 Task: Define custom fields for project-specific information.
Action: Mouse moved to (103, 182)
Screenshot: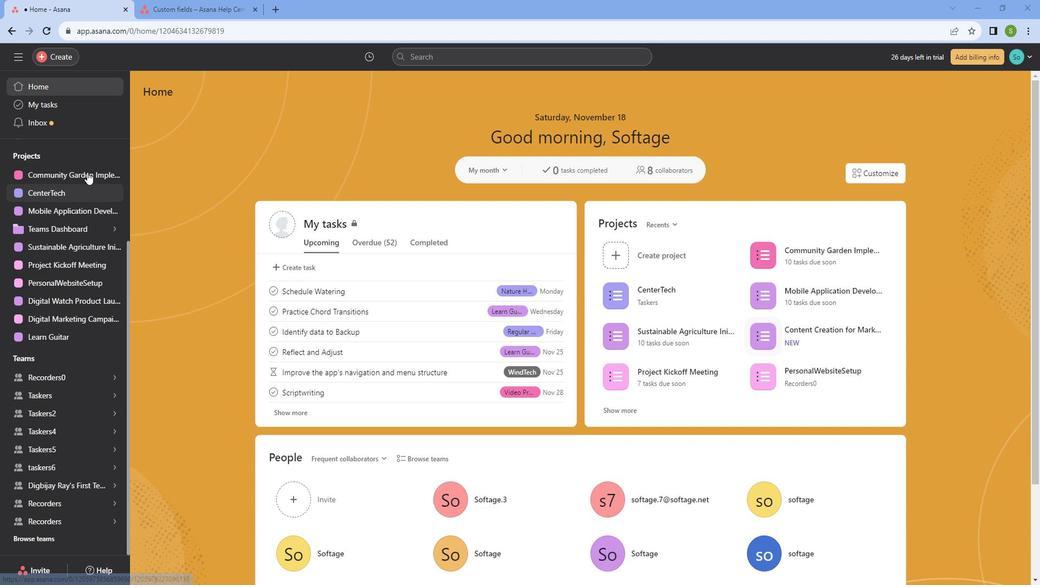 
Action: Mouse pressed left at (103, 182)
Screenshot: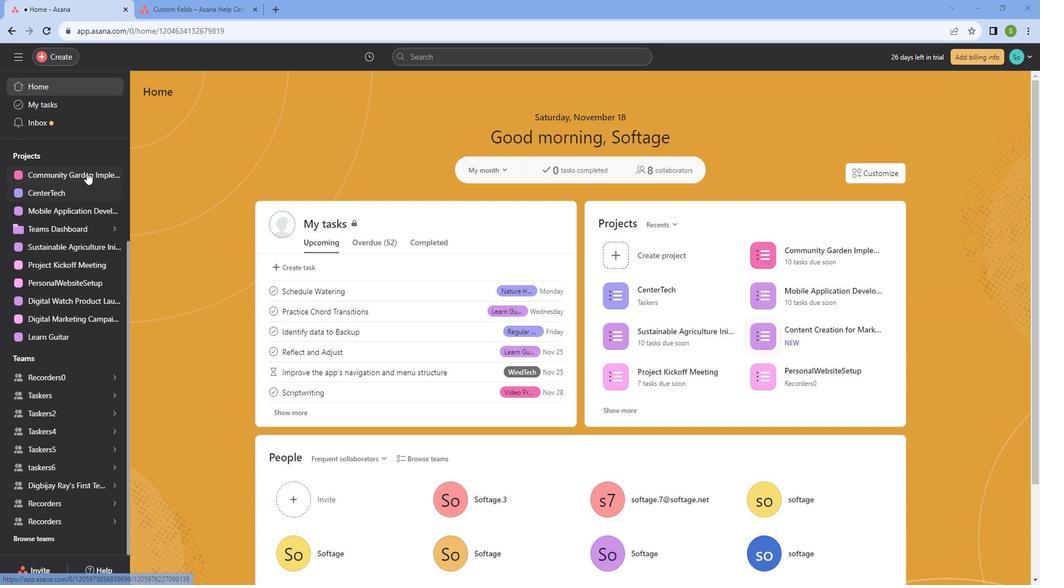 
Action: Mouse moved to (648, 174)
Screenshot: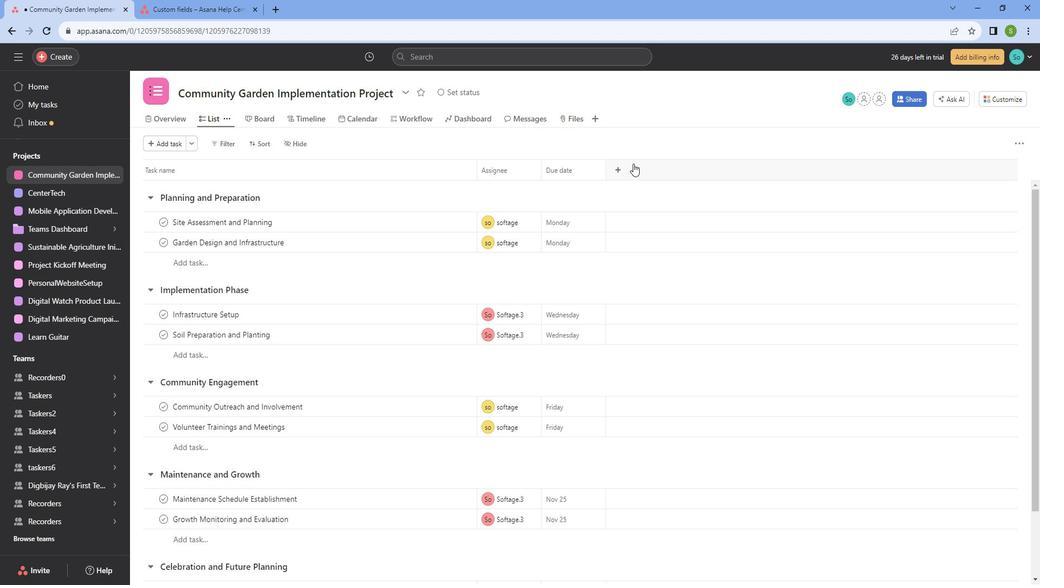 
Action: Mouse pressed left at (648, 174)
Screenshot: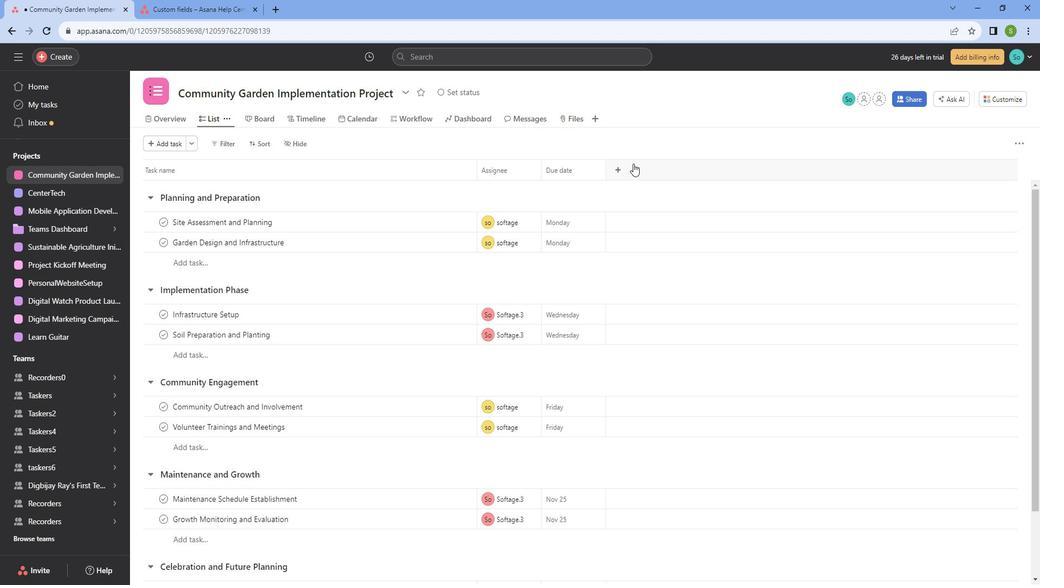 
Action: Mouse moved to (654, 224)
Screenshot: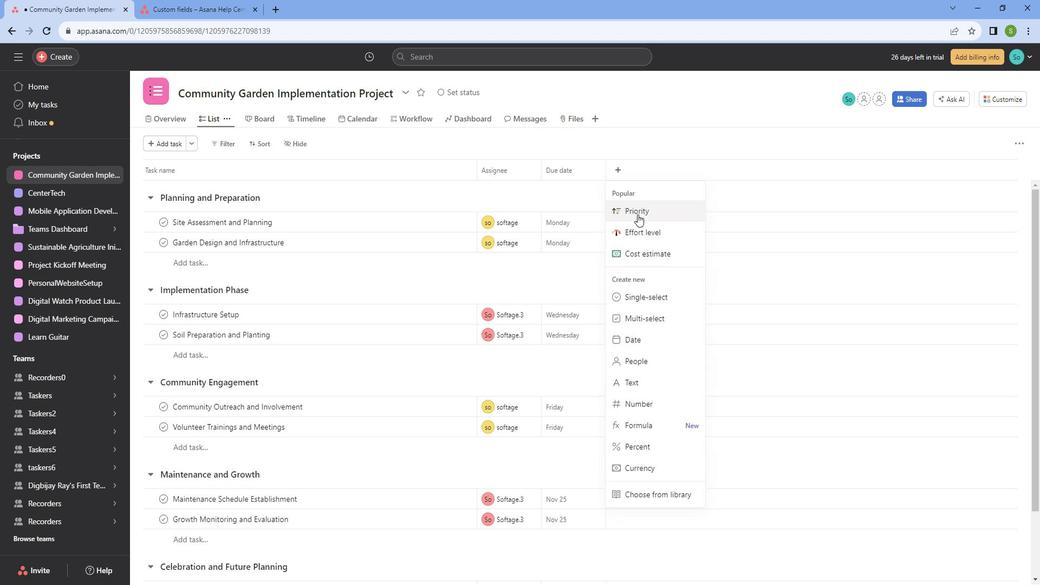 
Action: Mouse pressed left at (654, 224)
Screenshot: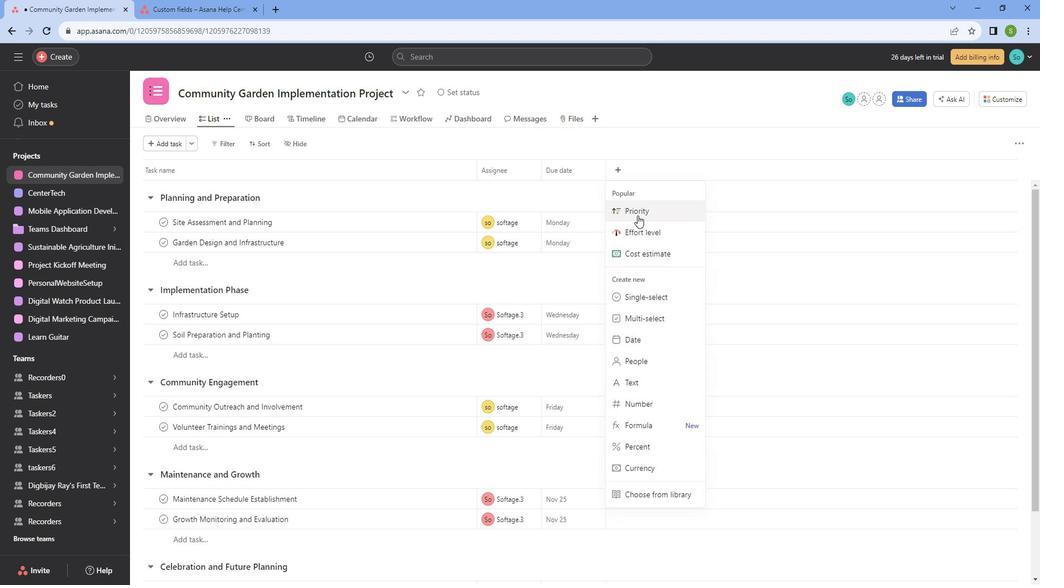 
Action: Mouse moved to (650, 450)
Screenshot: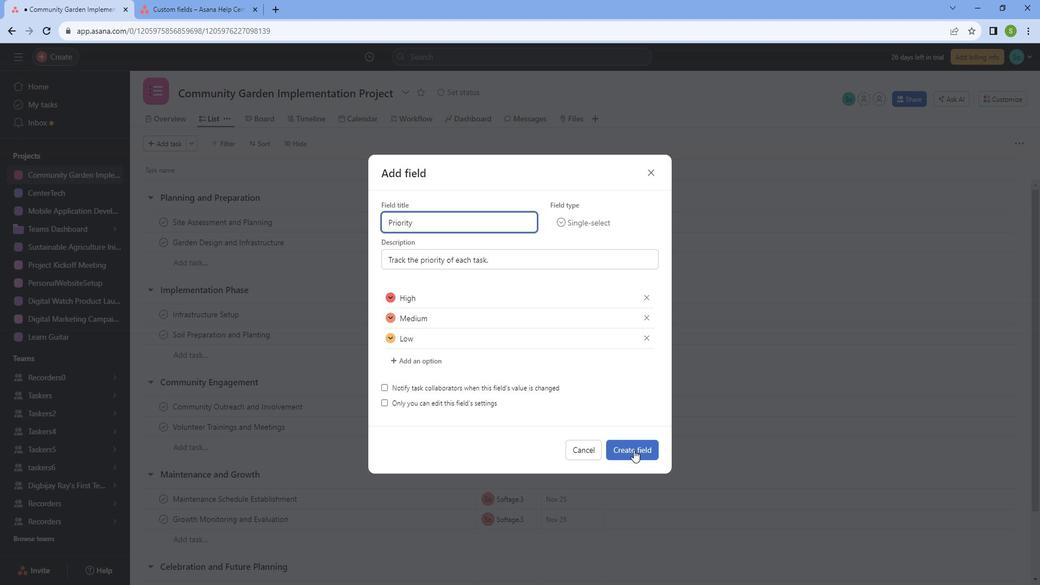 
Action: Mouse pressed left at (650, 450)
Screenshot: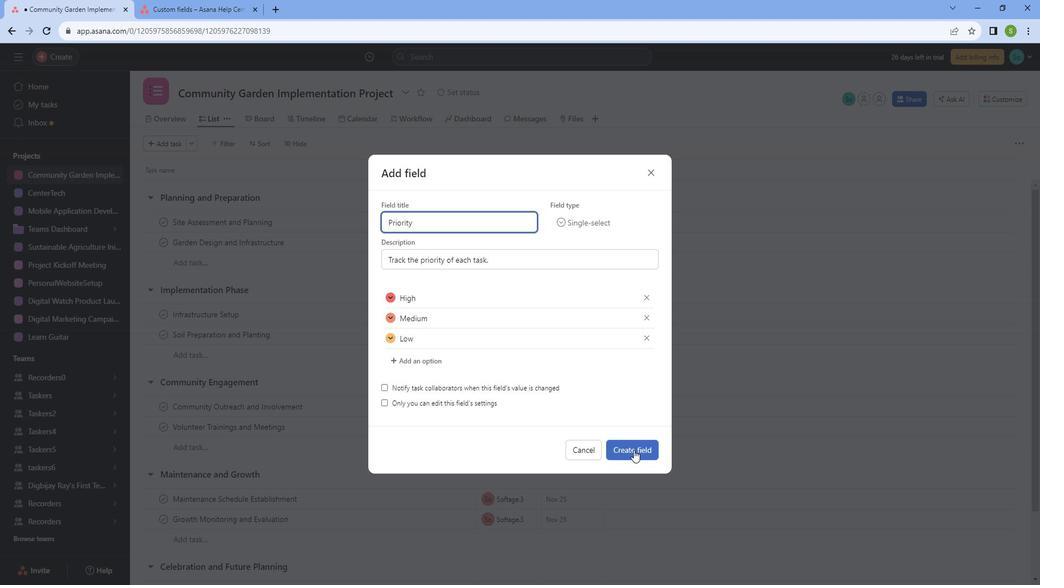 
Action: Mouse moved to (652, 228)
Screenshot: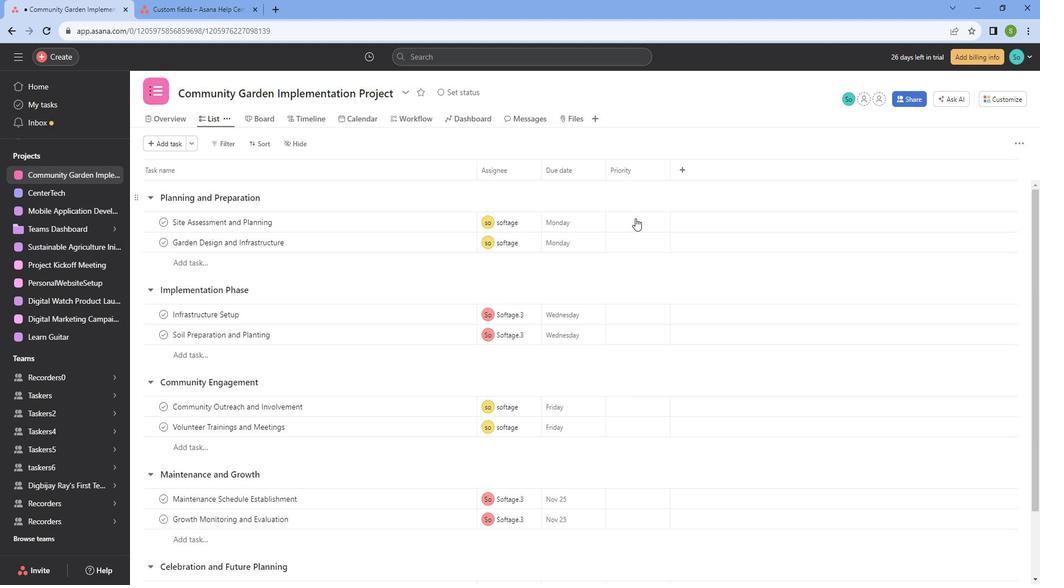 
Action: Mouse pressed left at (652, 228)
Screenshot: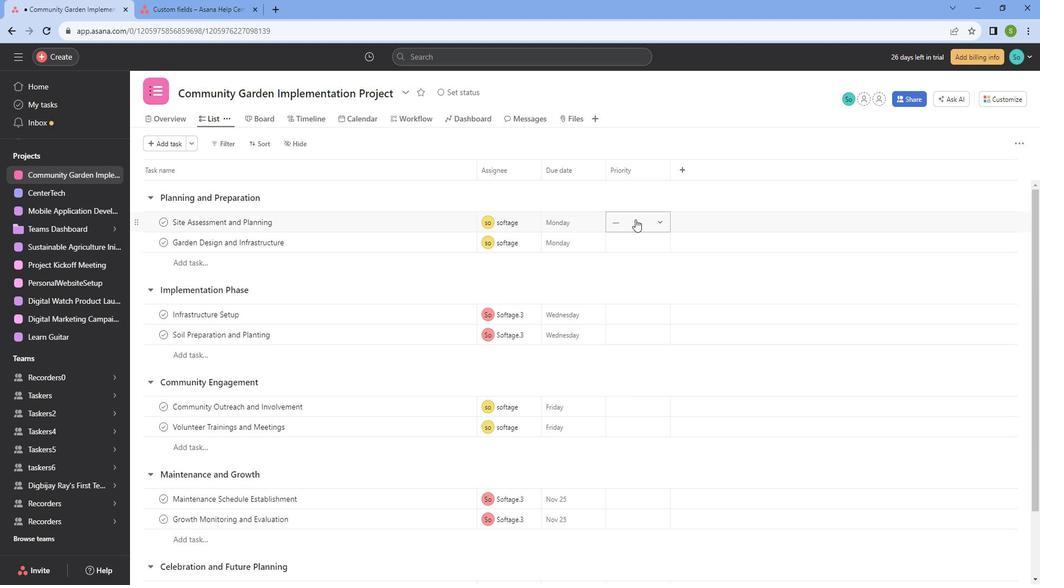 
Action: Mouse moved to (657, 288)
Screenshot: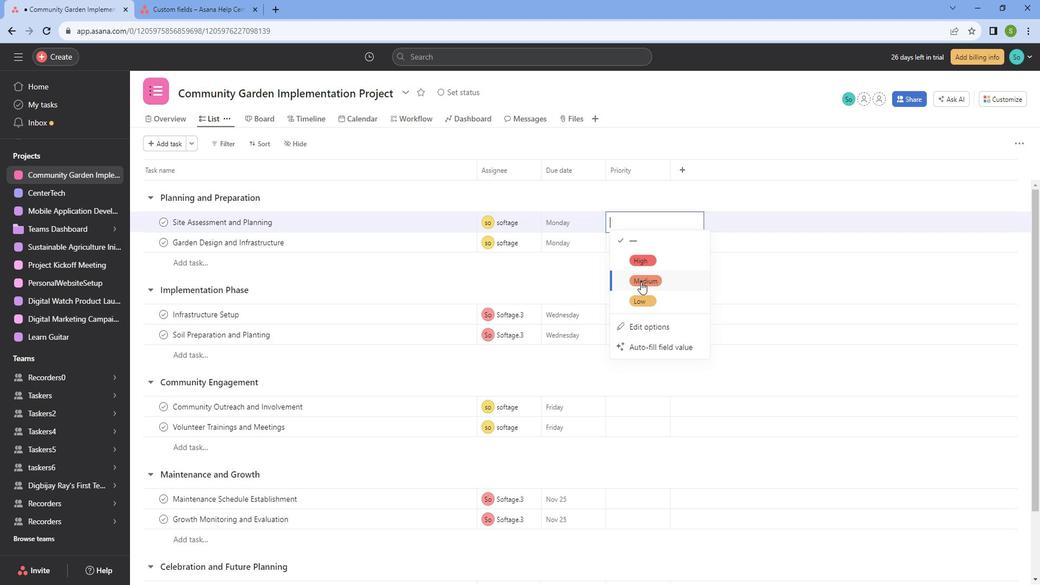
Action: Mouse pressed left at (657, 288)
Screenshot: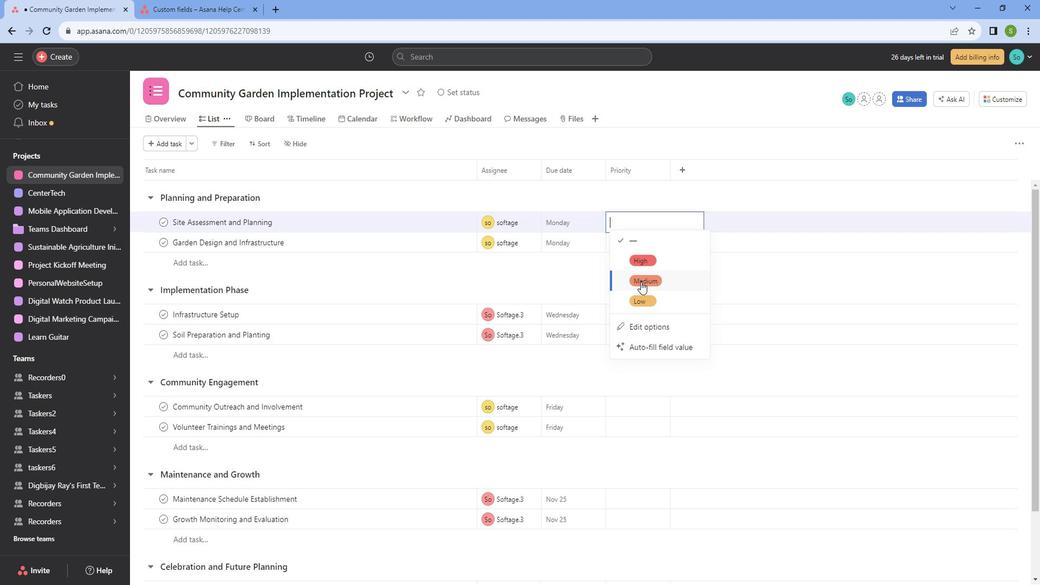 
Action: Mouse moved to (664, 250)
Screenshot: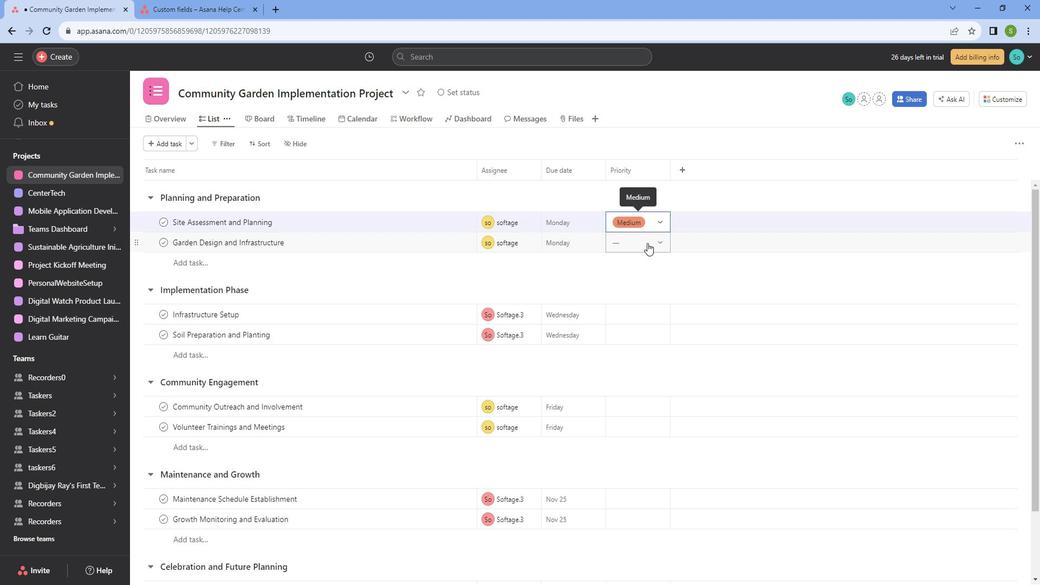 
Action: Mouse pressed left at (664, 250)
Screenshot: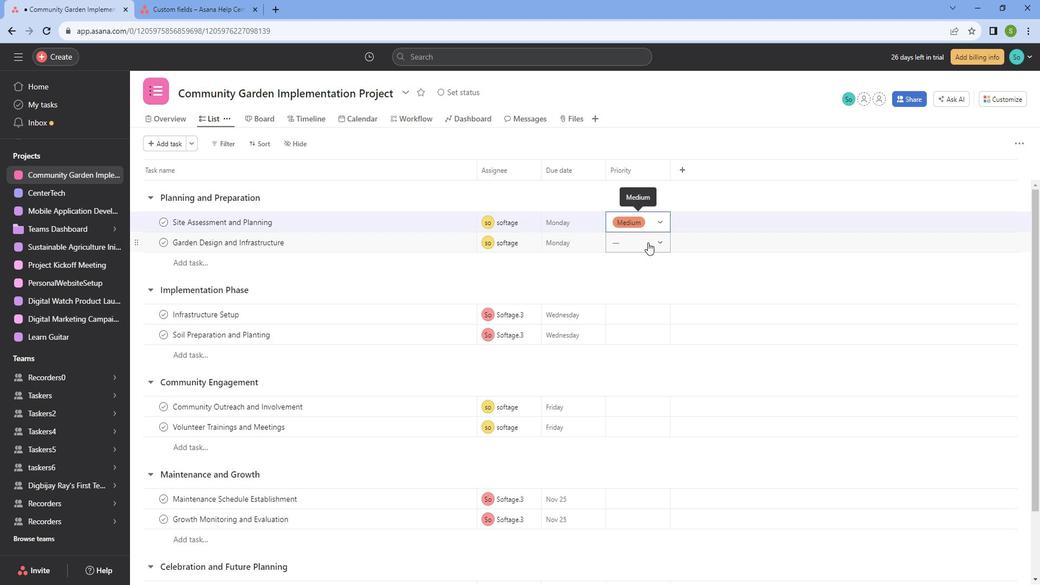 
Action: Mouse moved to (657, 305)
Screenshot: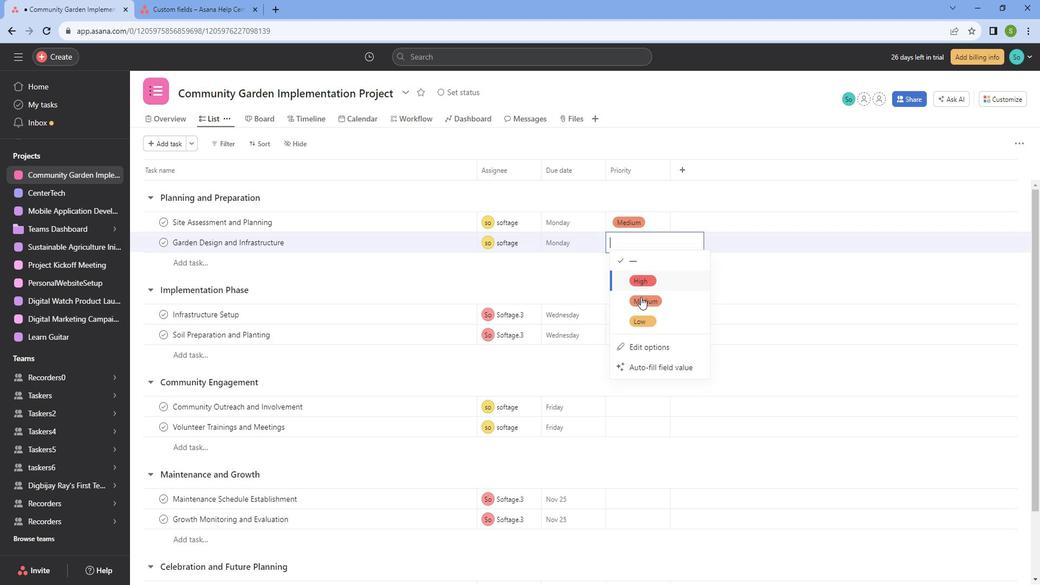 
Action: Mouse pressed left at (657, 305)
Screenshot: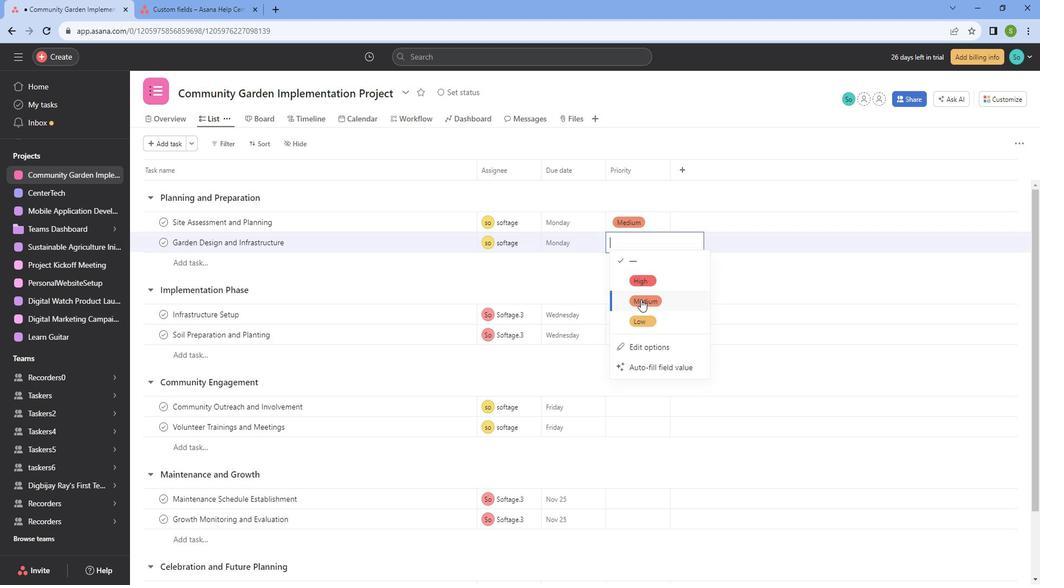 
Action: Mouse moved to (655, 320)
Screenshot: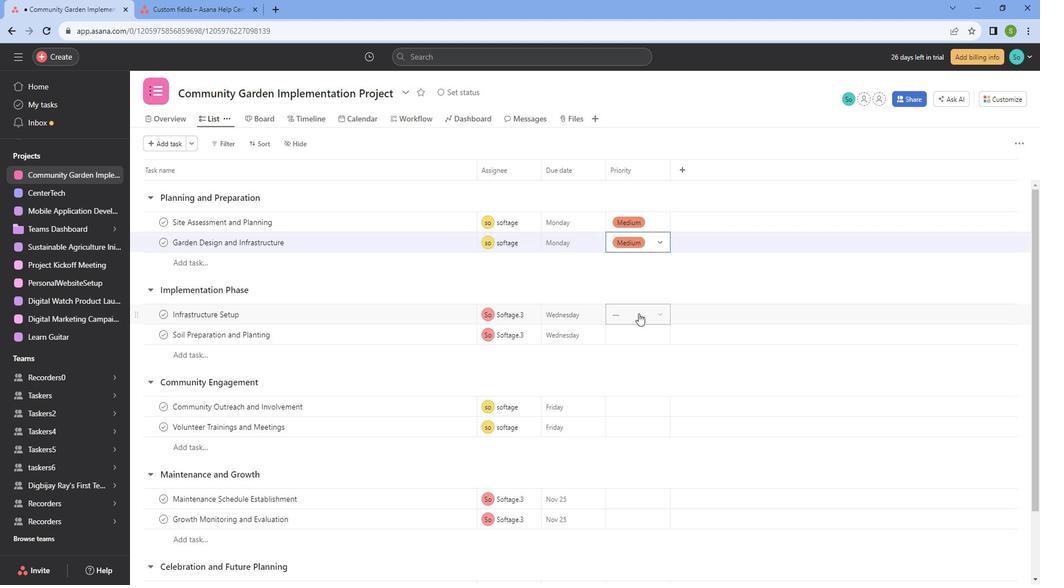 
Action: Mouse pressed left at (655, 320)
Screenshot: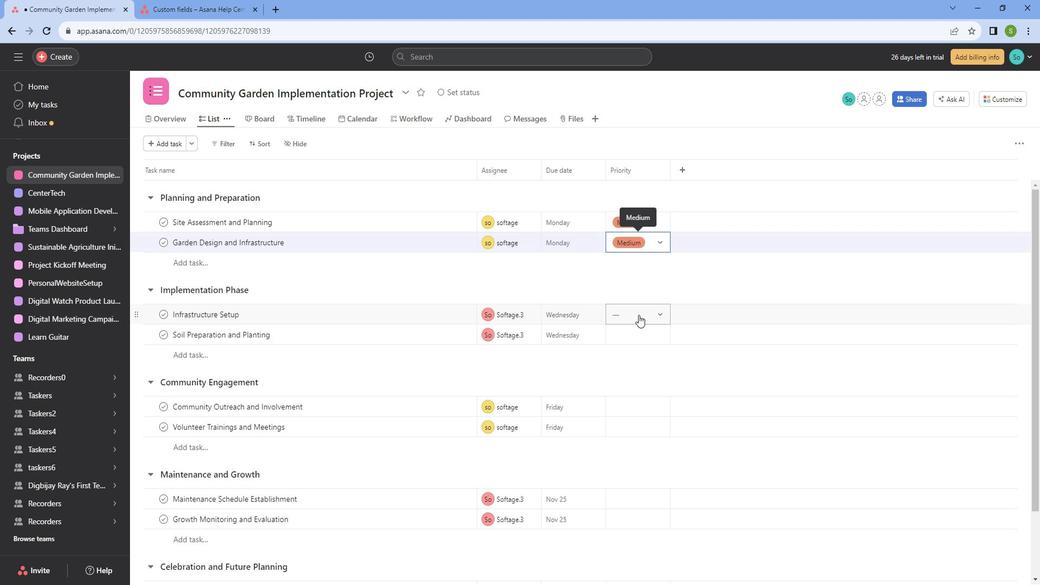 
Action: Mouse moved to (653, 375)
Screenshot: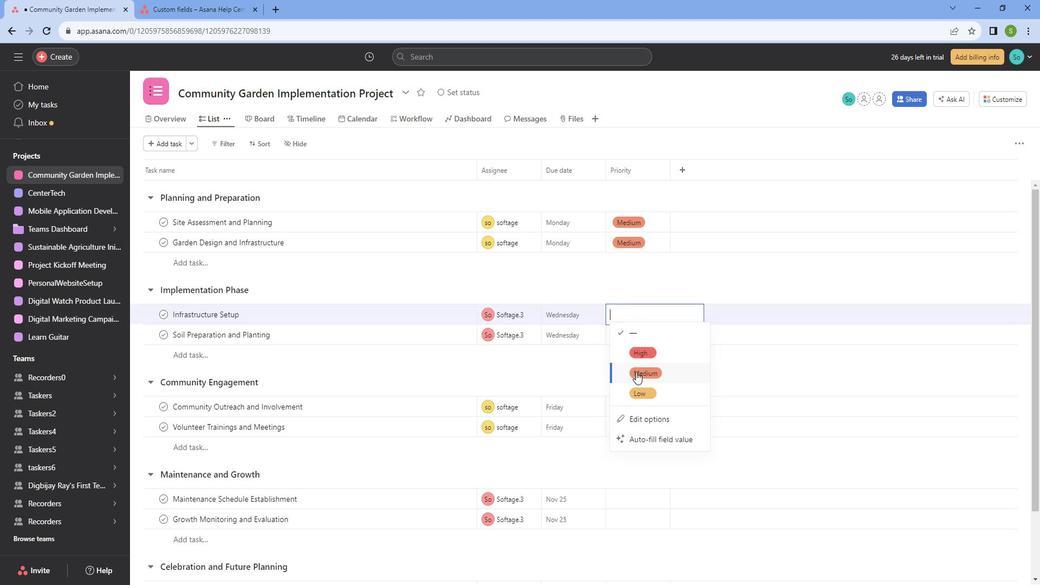 
Action: Mouse pressed left at (653, 375)
Screenshot: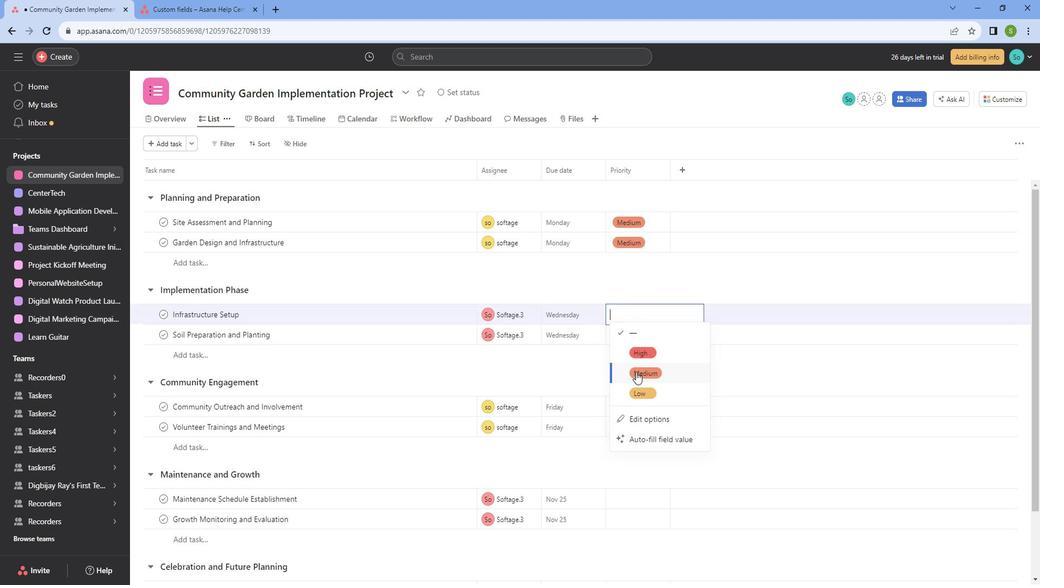 
Action: Mouse moved to (655, 341)
Screenshot: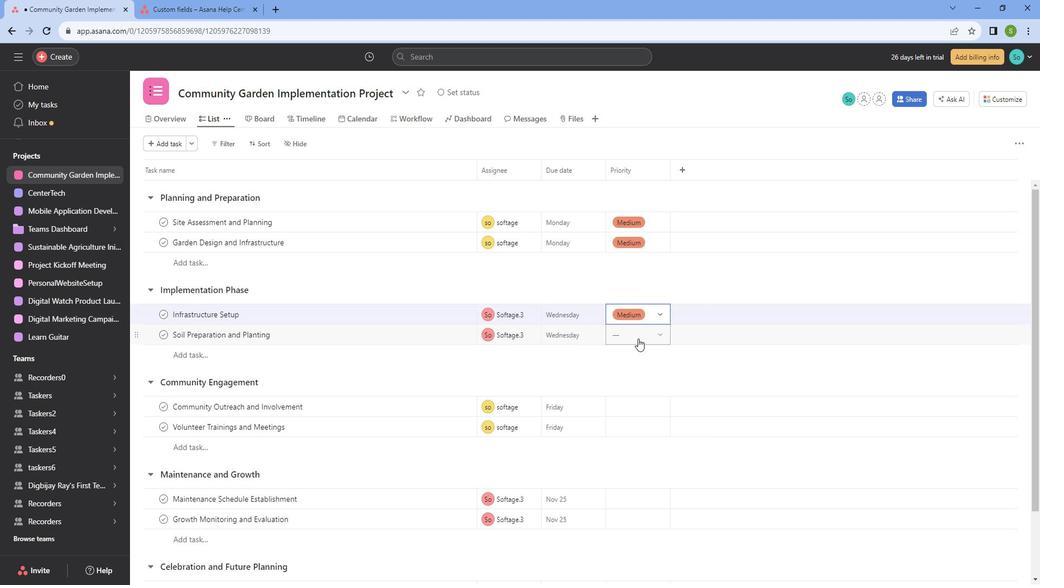 
Action: Mouse pressed left at (655, 341)
Screenshot: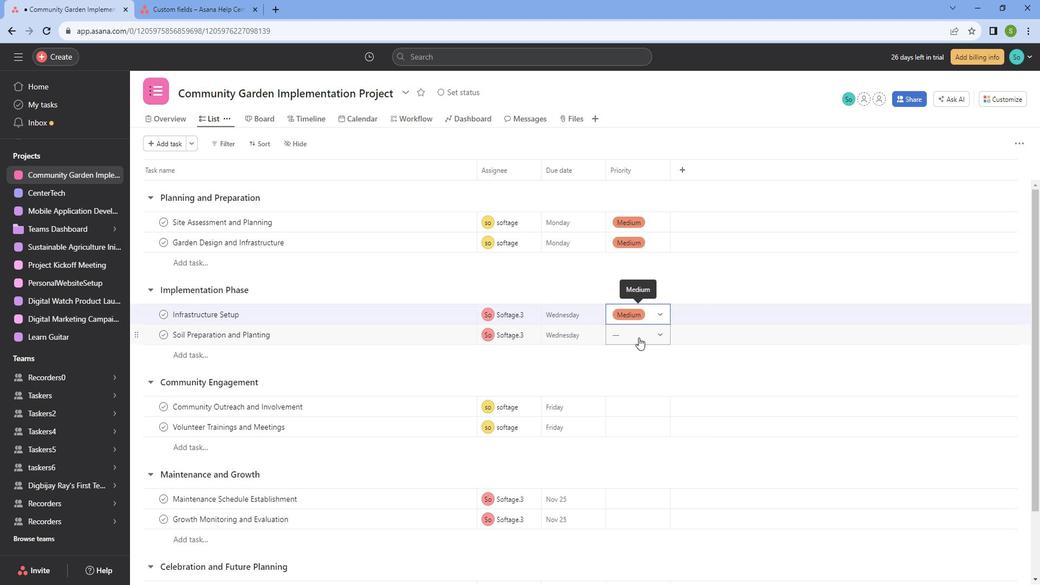 
Action: Mouse moved to (659, 390)
Screenshot: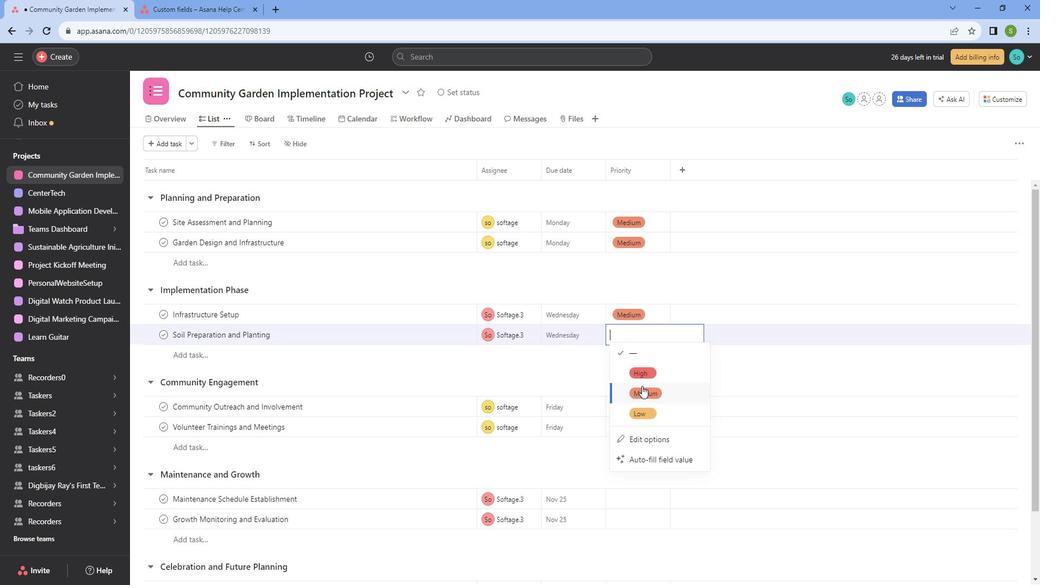 
Action: Mouse pressed left at (659, 390)
Screenshot: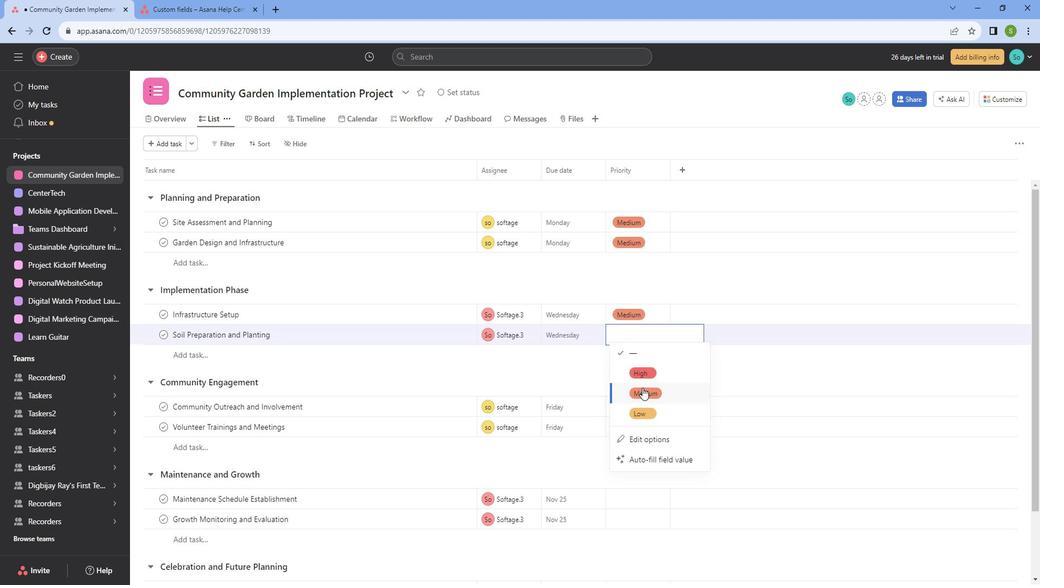 
Action: Mouse moved to (659, 387)
Screenshot: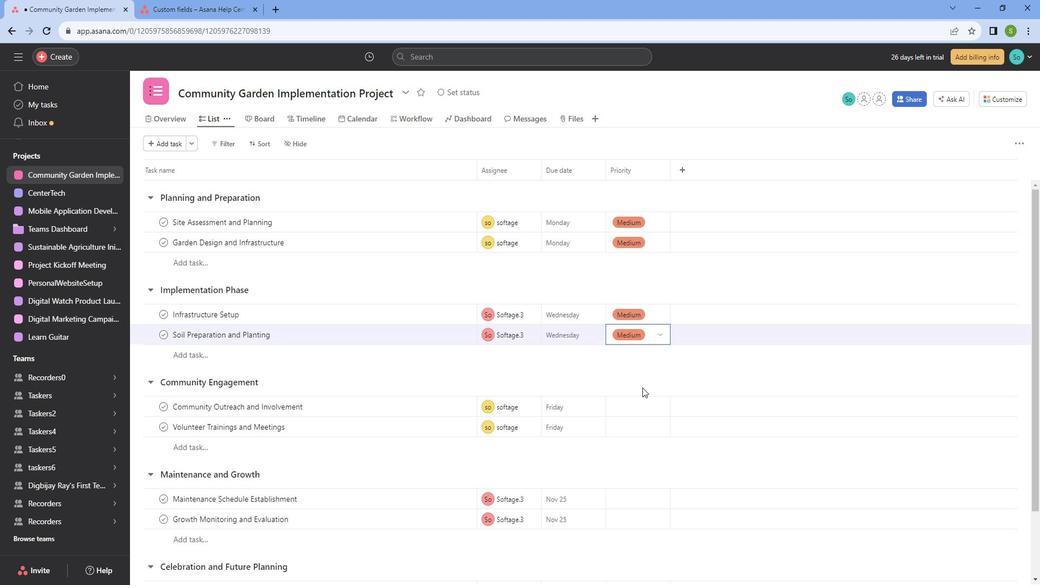 
Action: Mouse scrolled (659, 386) with delta (0, 0)
Screenshot: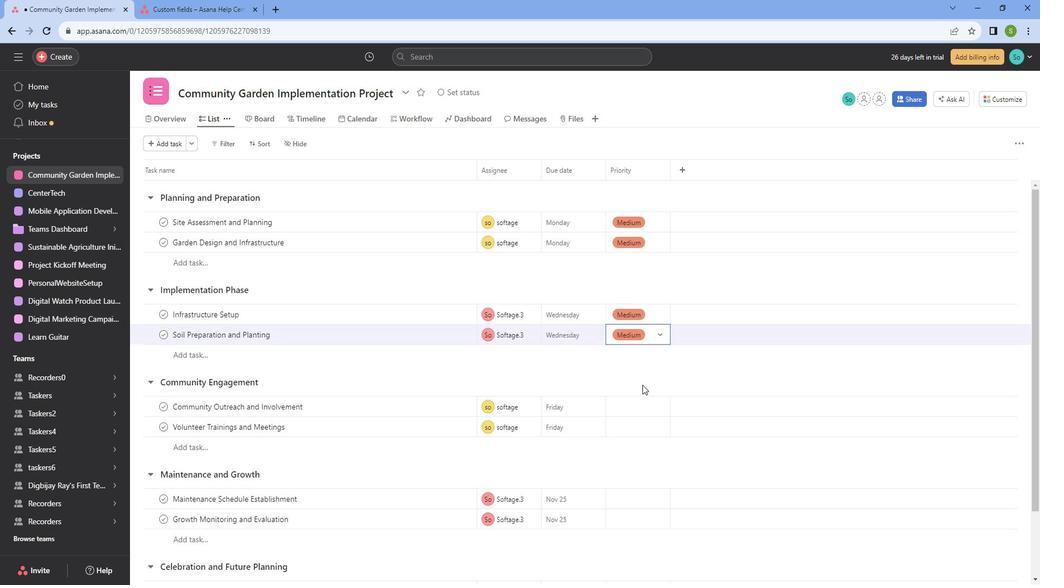
Action: Mouse scrolled (659, 386) with delta (0, 0)
Screenshot: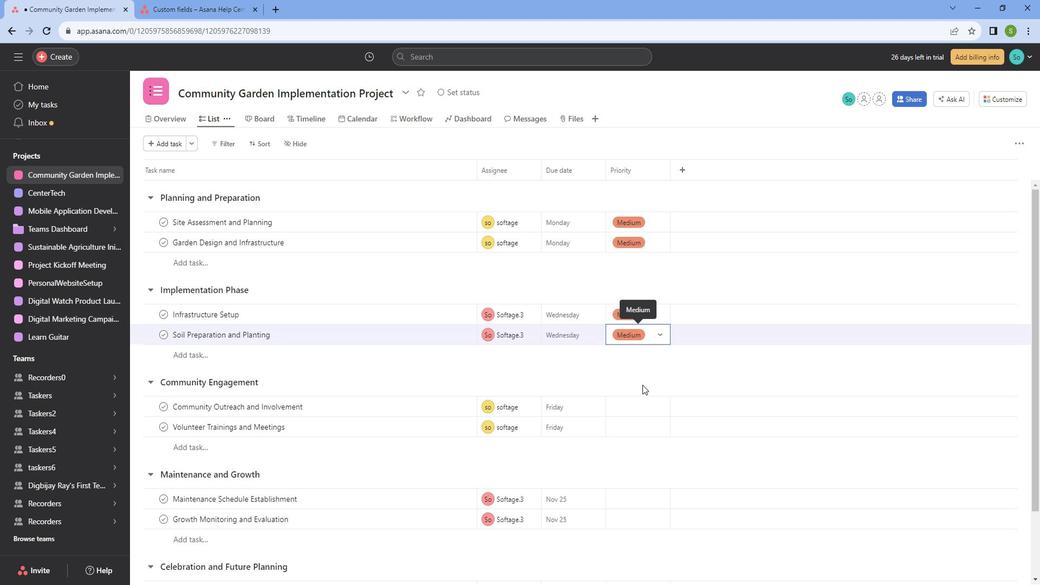 
Action: Mouse scrolled (659, 386) with delta (0, 0)
Screenshot: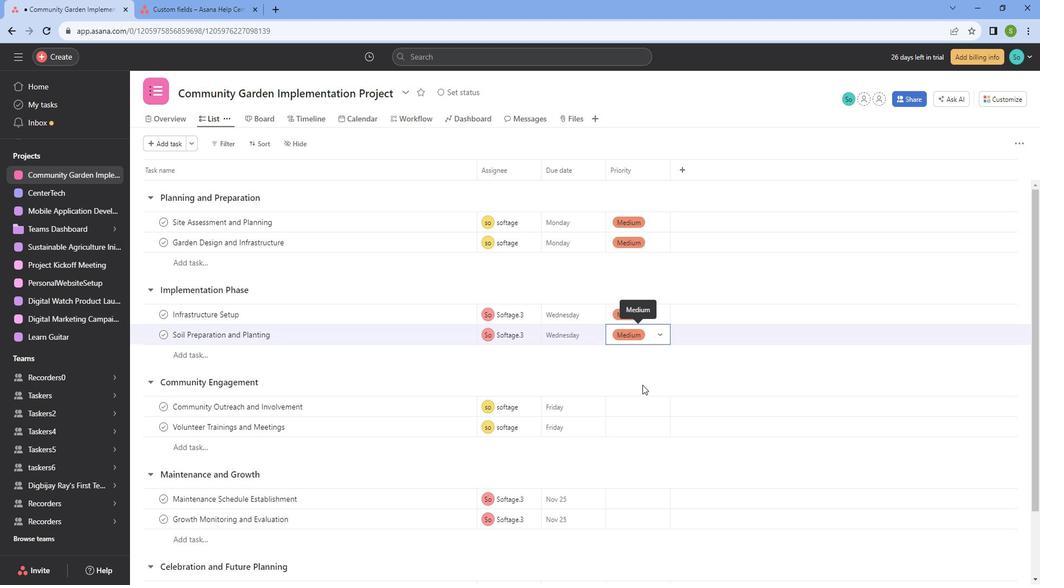 
Action: Mouse scrolled (659, 386) with delta (0, 0)
Screenshot: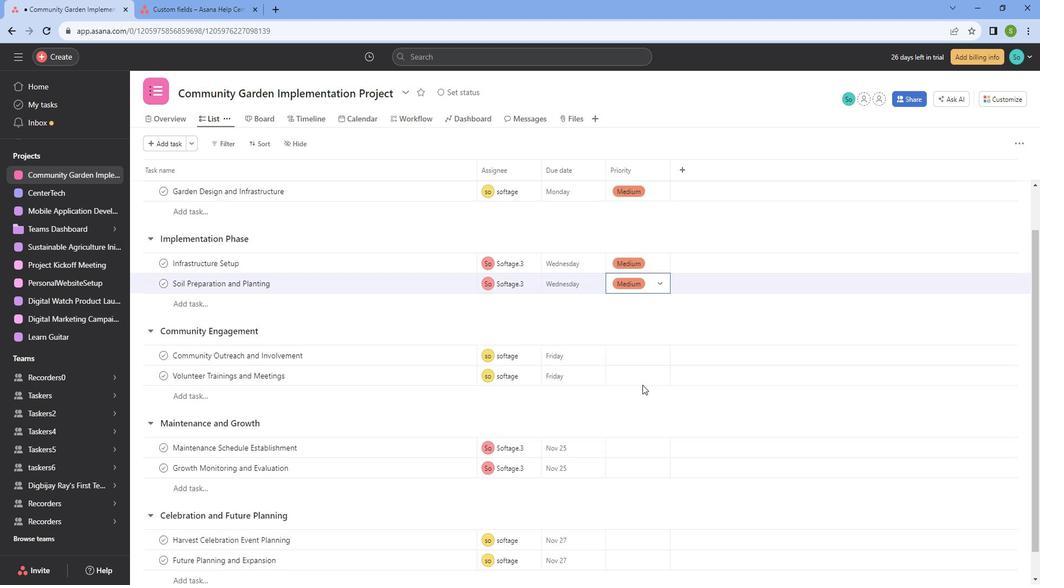 
Action: Mouse moved to (663, 330)
Screenshot: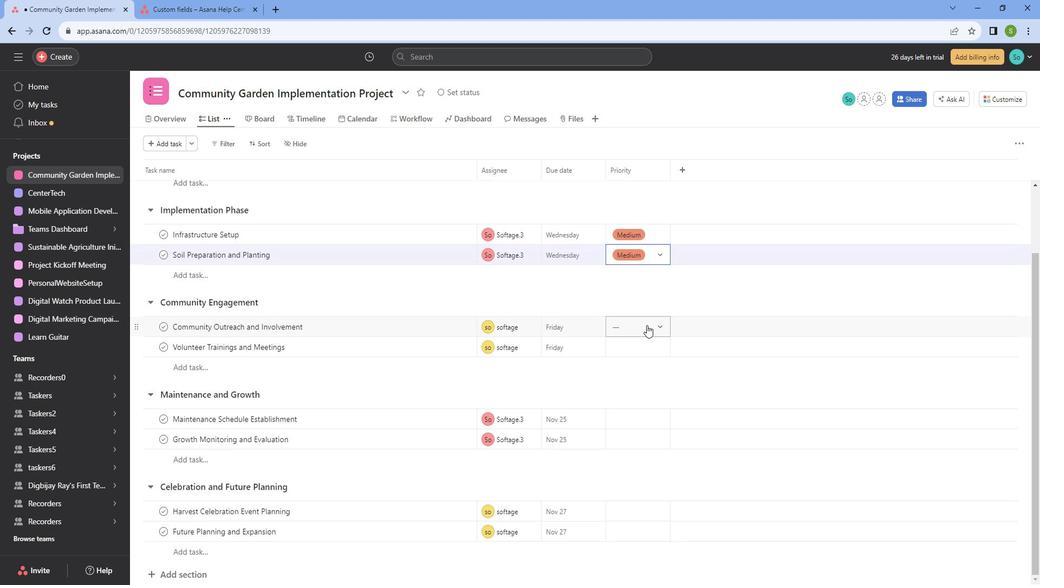 
Action: Mouse pressed left at (663, 330)
Screenshot: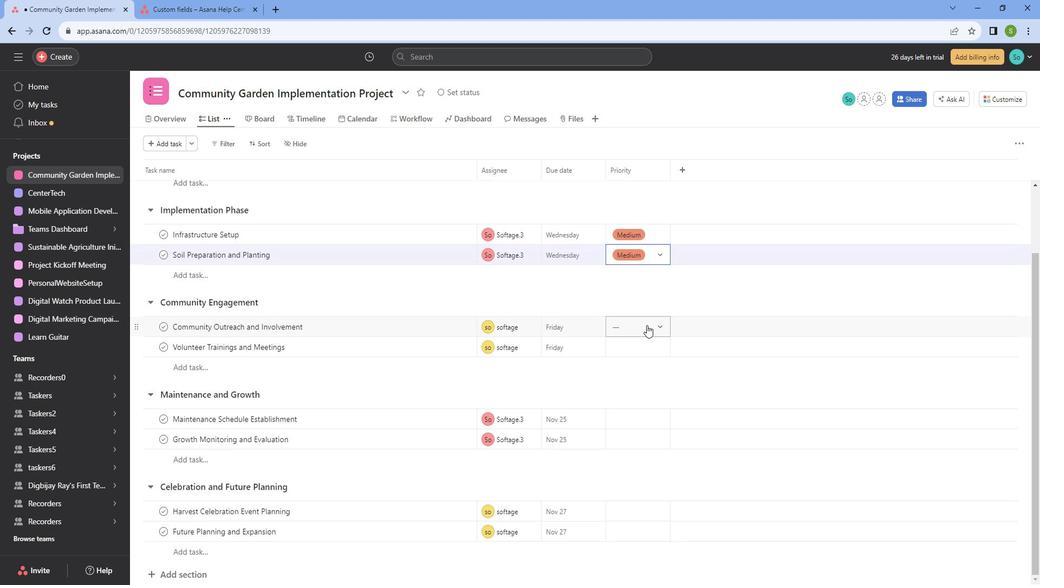 
Action: Mouse moved to (660, 384)
Screenshot: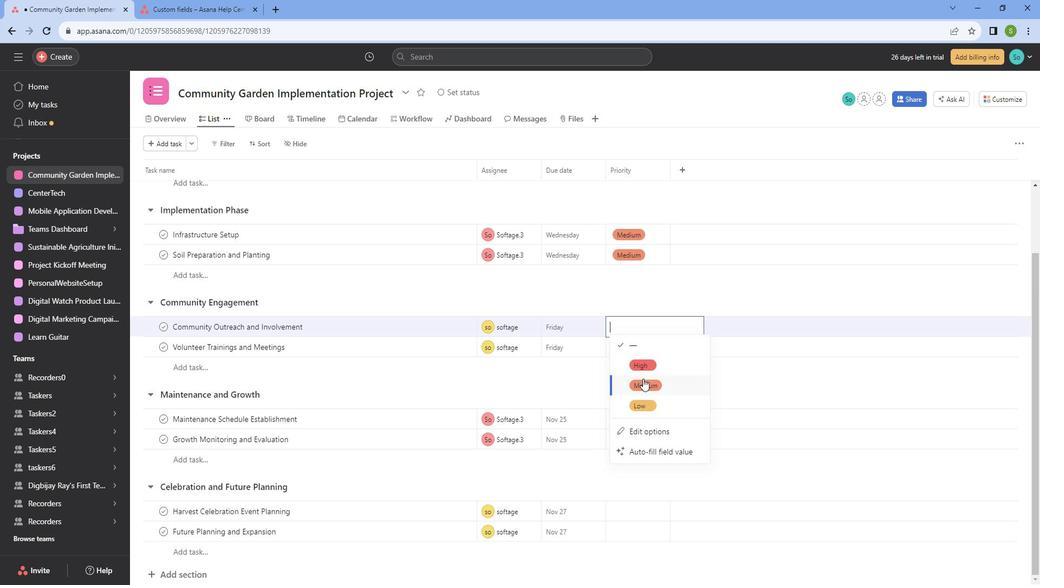 
Action: Mouse pressed left at (660, 384)
Screenshot: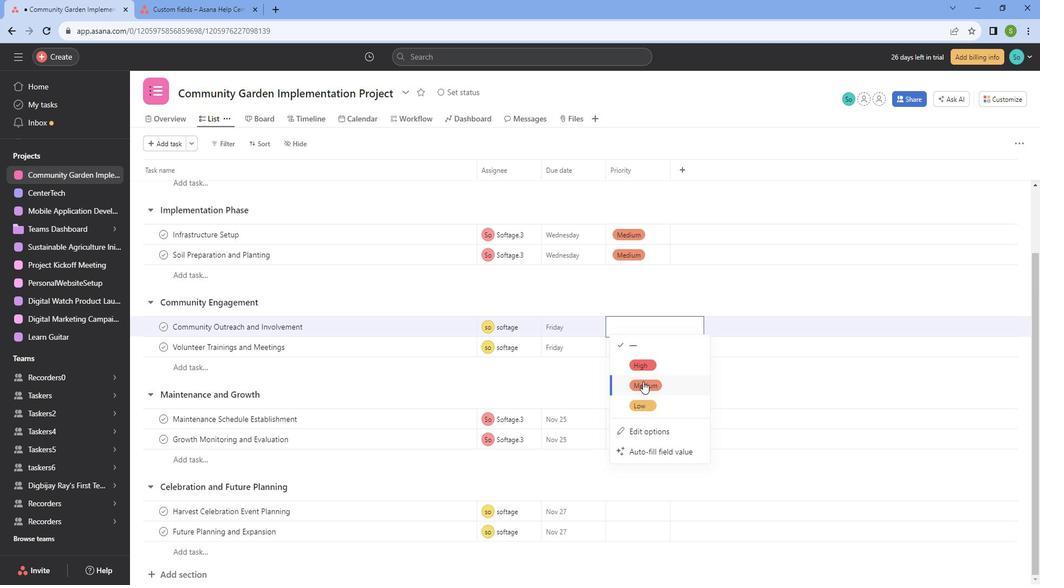 
Action: Mouse moved to (666, 352)
Screenshot: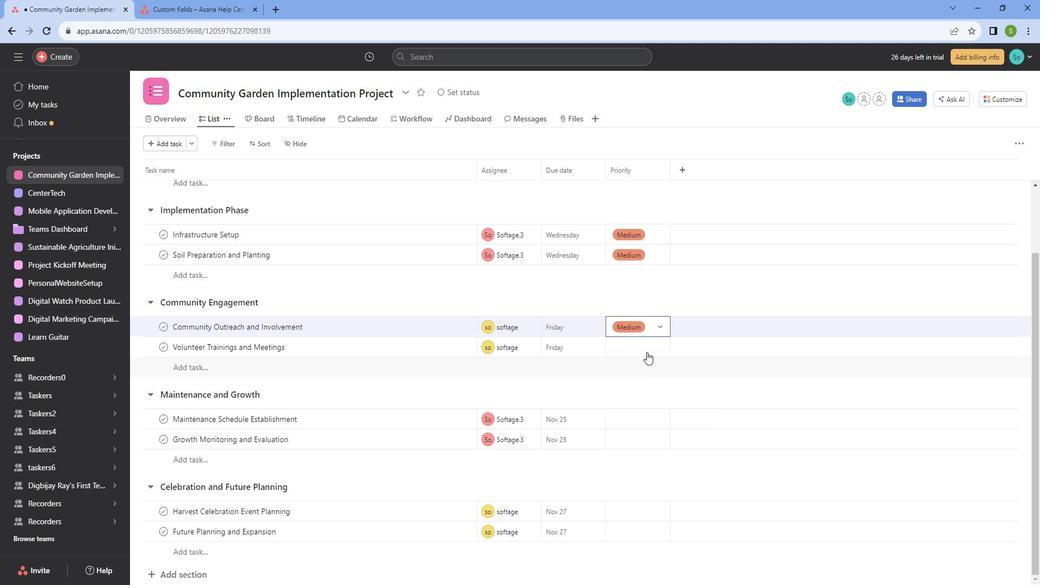 
Action: Mouse pressed left at (666, 352)
Screenshot: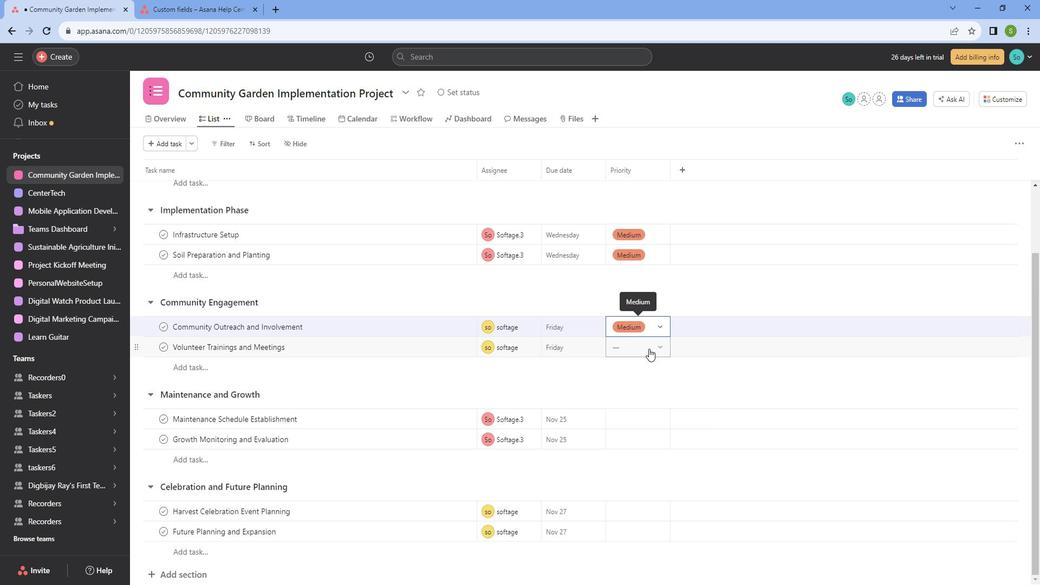 
Action: Mouse moved to (661, 402)
Screenshot: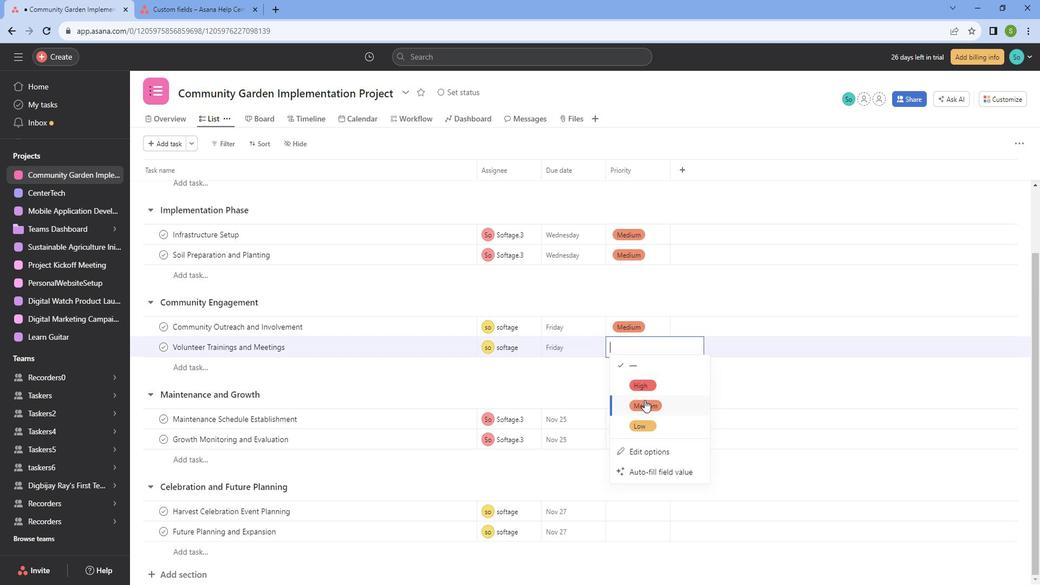 
Action: Mouse pressed left at (661, 402)
Screenshot: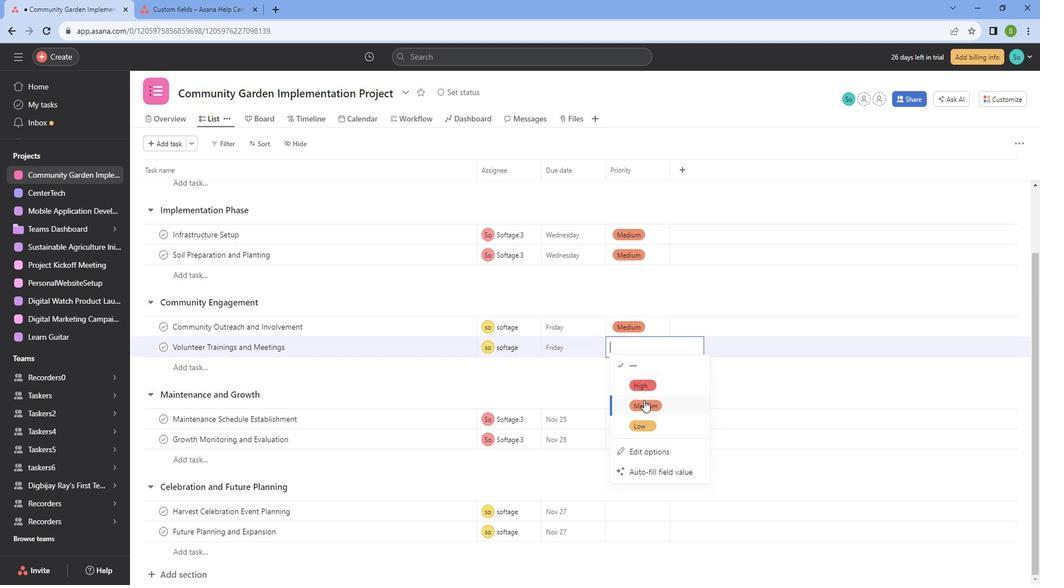 
Action: Mouse moved to (651, 425)
Screenshot: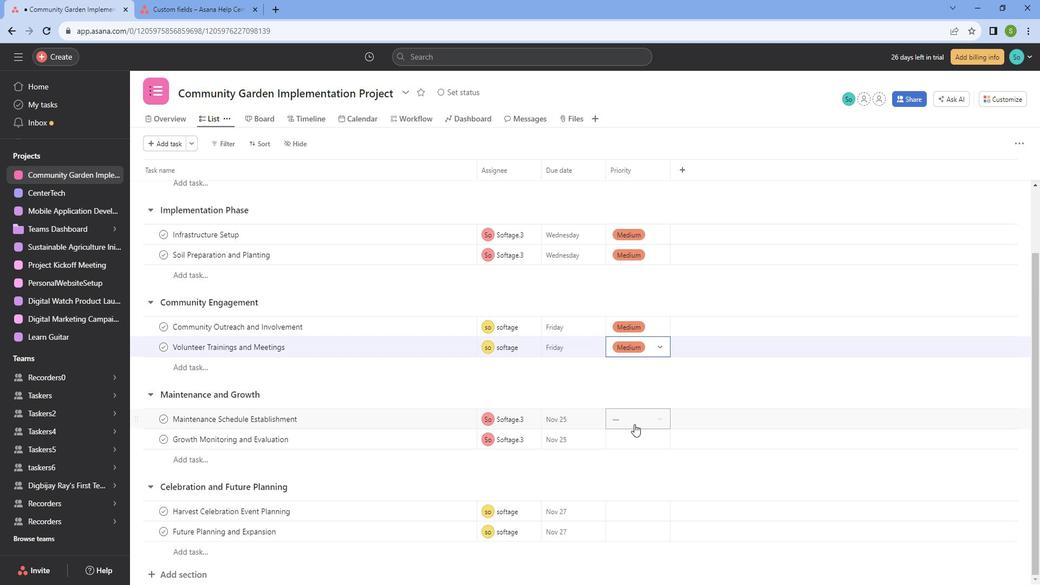 
Action: Mouse pressed left at (651, 425)
Screenshot: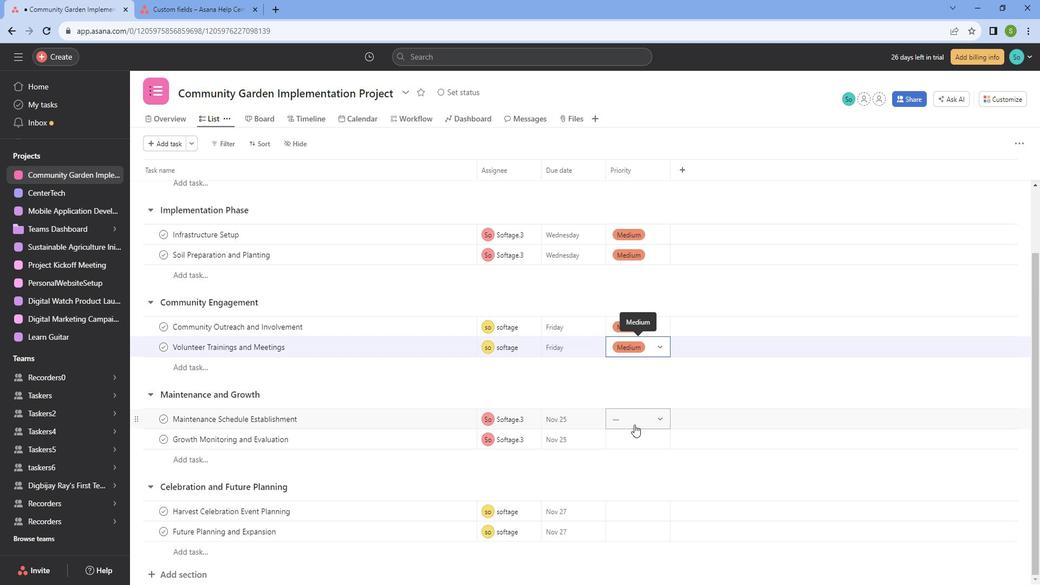 
Action: Mouse moved to (639, 492)
Screenshot: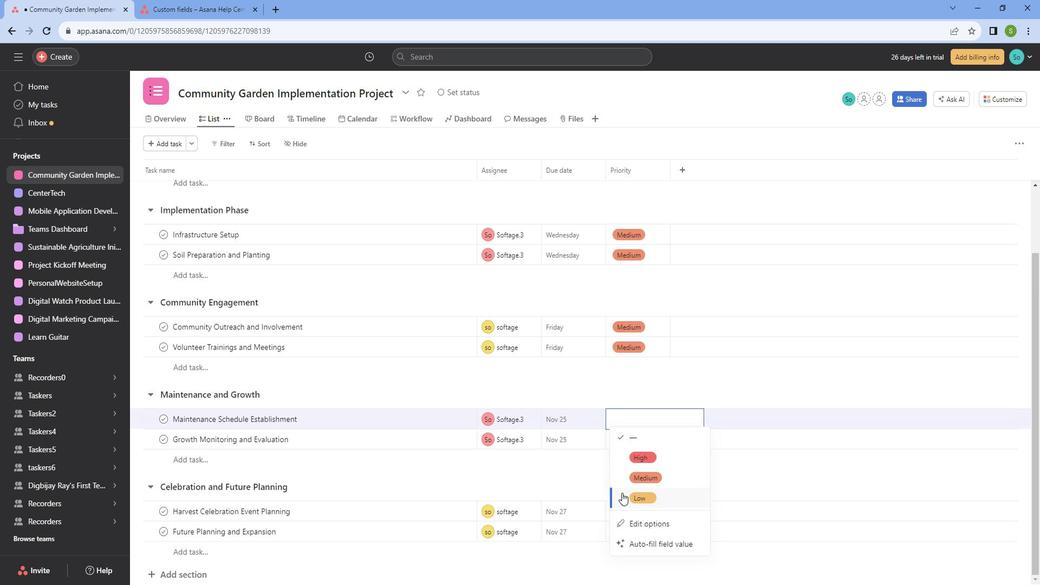 
Action: Mouse pressed left at (639, 492)
Screenshot: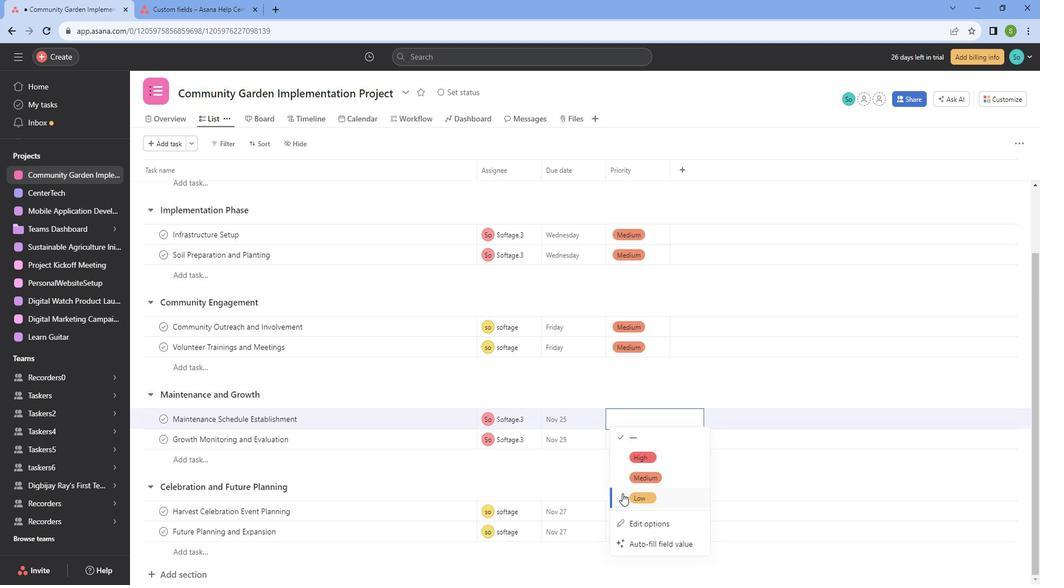 
Action: Mouse moved to (669, 438)
Screenshot: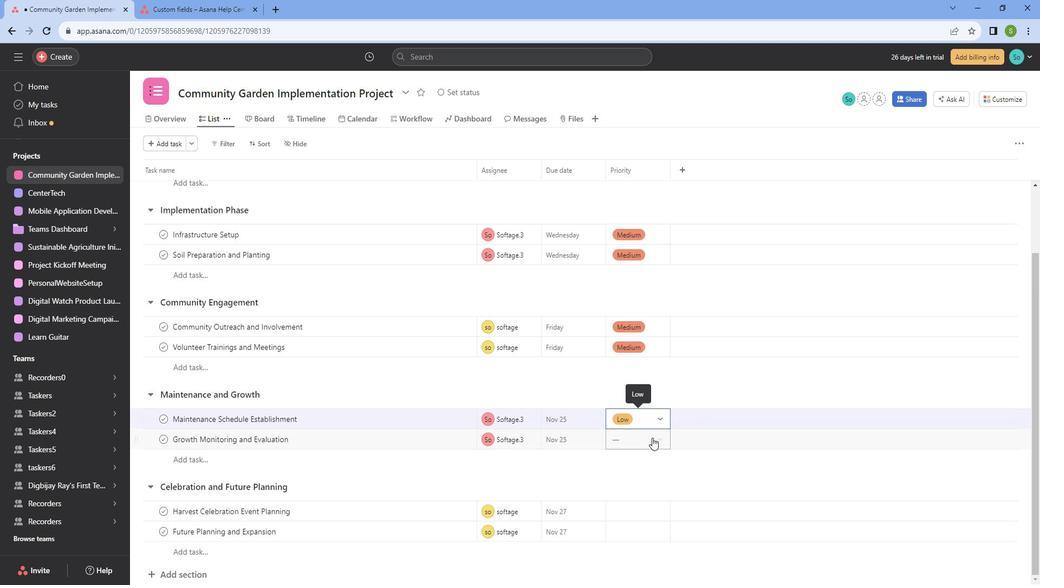 
Action: Mouse pressed left at (669, 438)
Screenshot: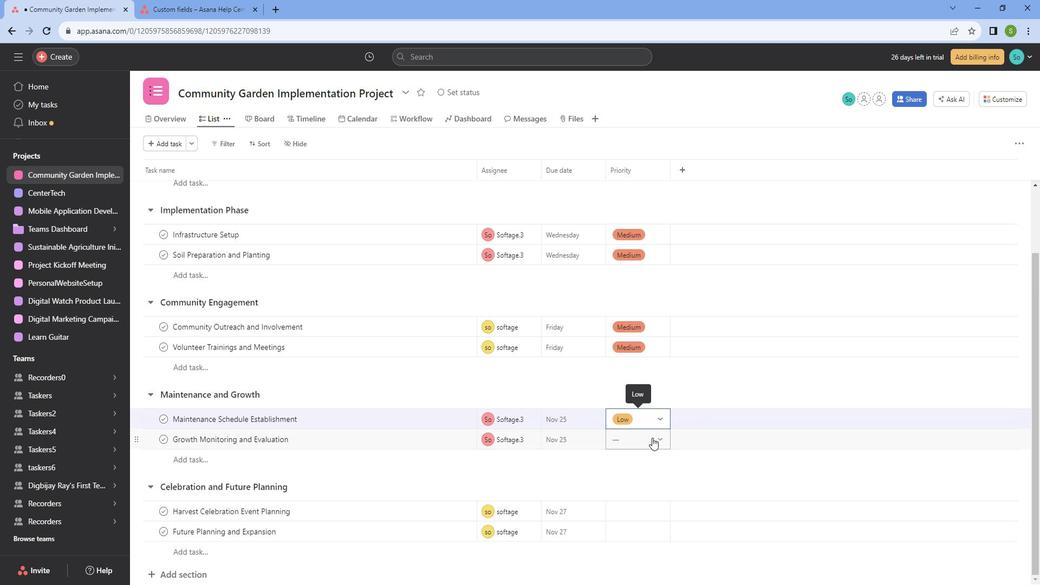 
Action: Mouse moved to (648, 509)
Screenshot: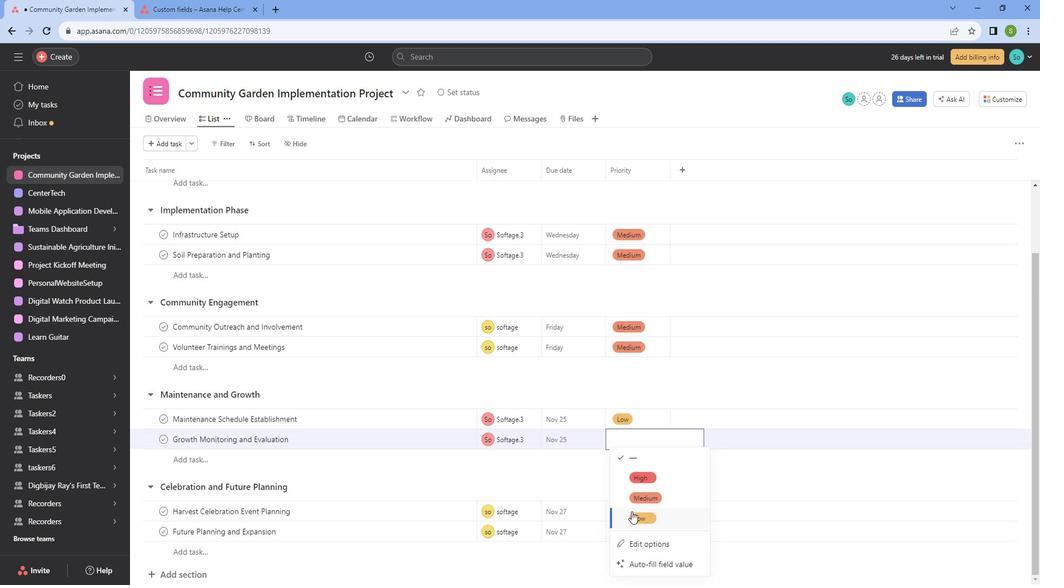 
Action: Mouse pressed left at (648, 509)
Screenshot: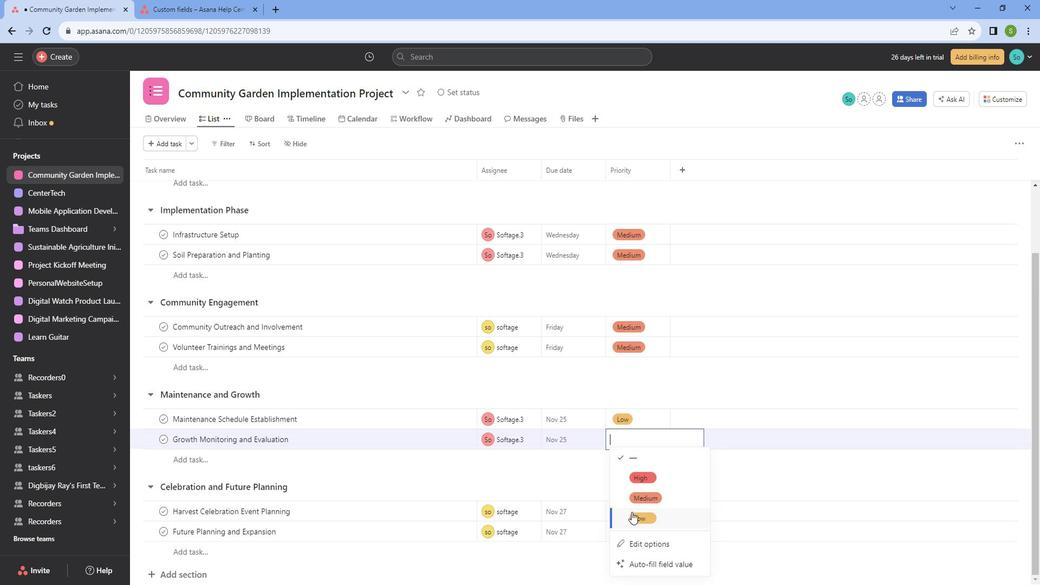 
Action: Mouse moved to (639, 508)
Screenshot: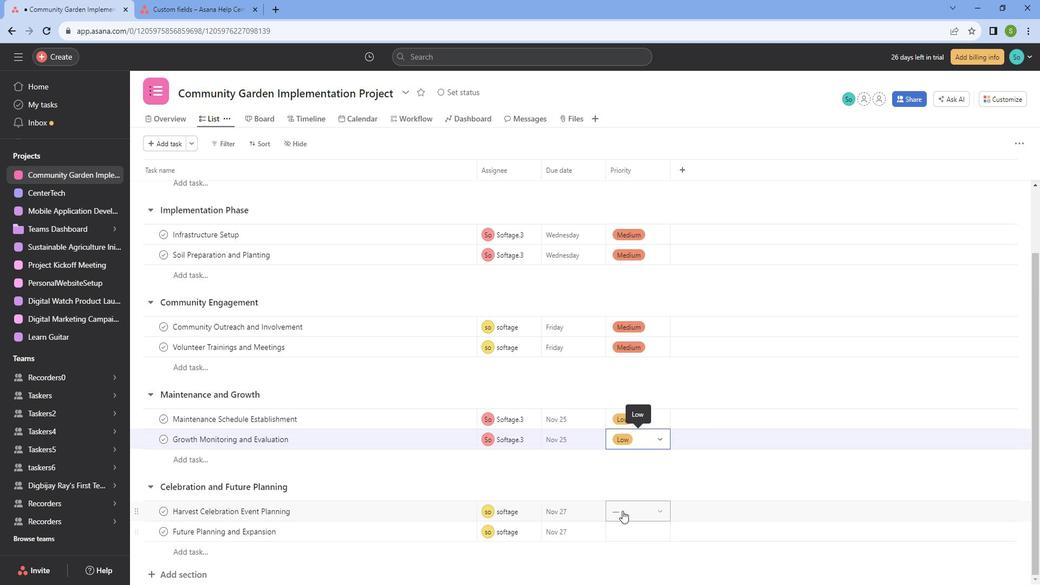 
Action: Mouse pressed left at (639, 508)
Screenshot: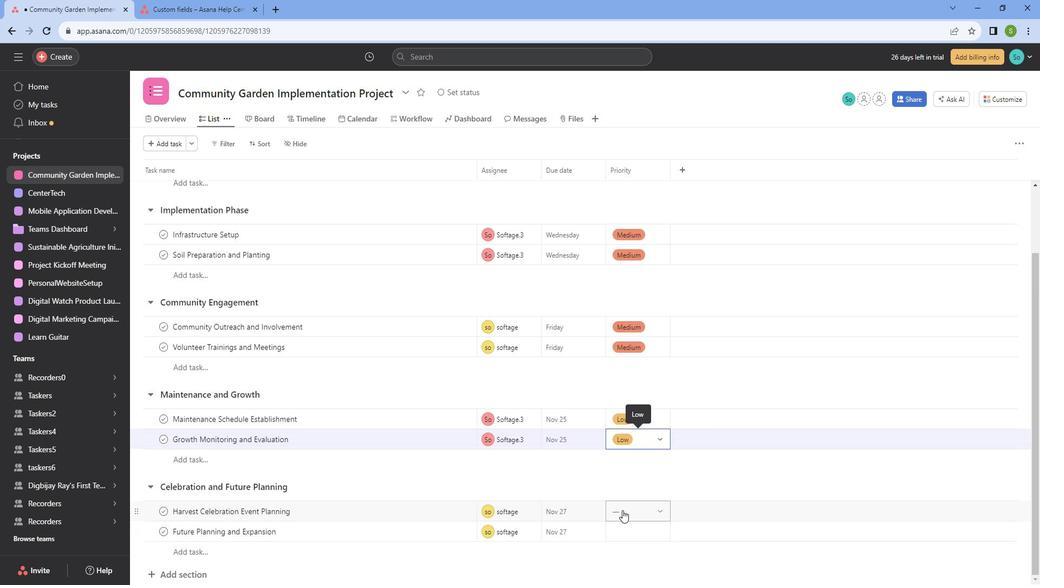 
Action: Mouse moved to (643, 447)
Screenshot: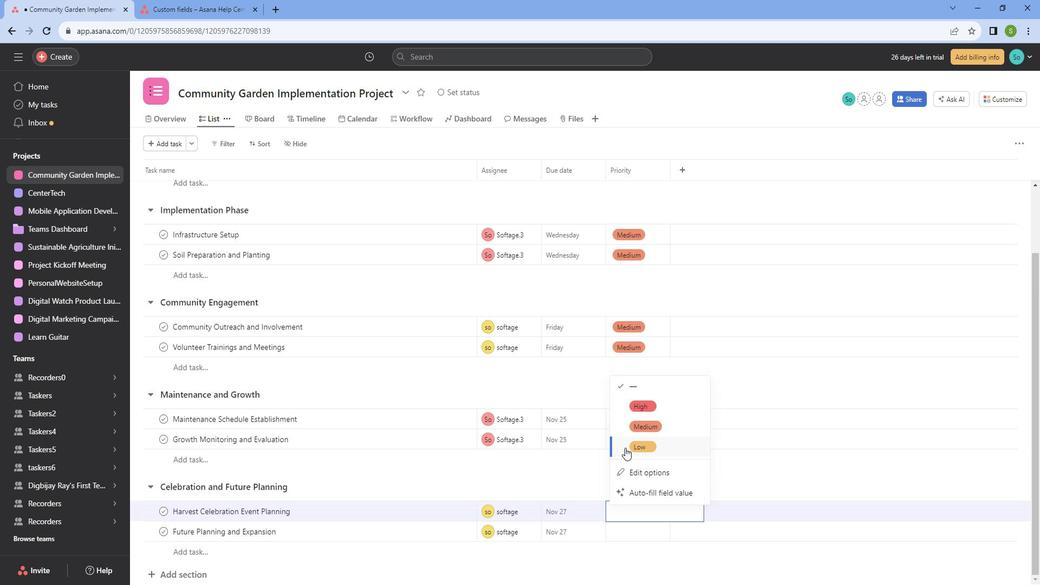 
Action: Mouse pressed left at (643, 447)
Screenshot: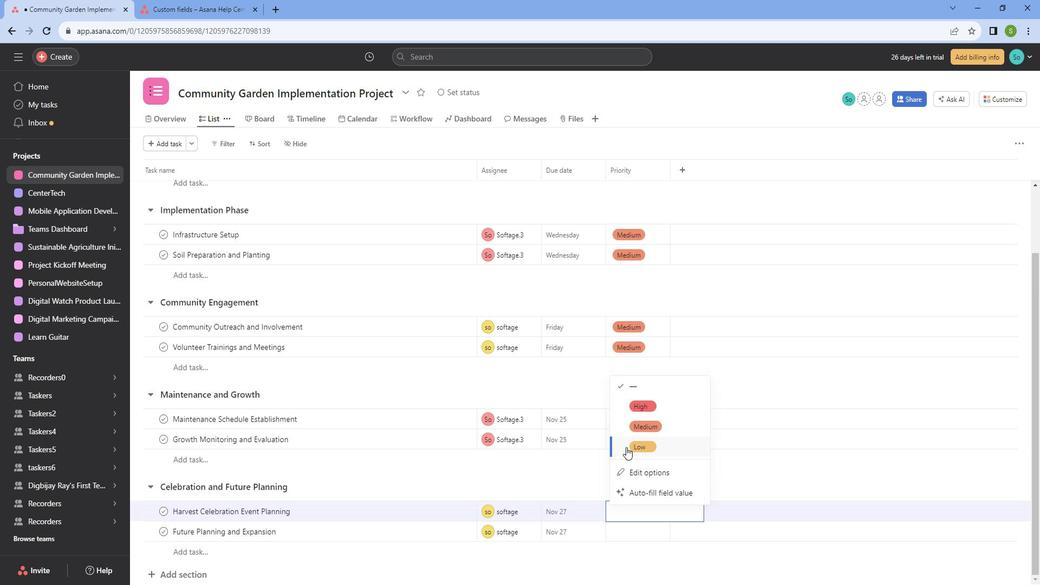 
Action: Mouse moved to (657, 533)
Screenshot: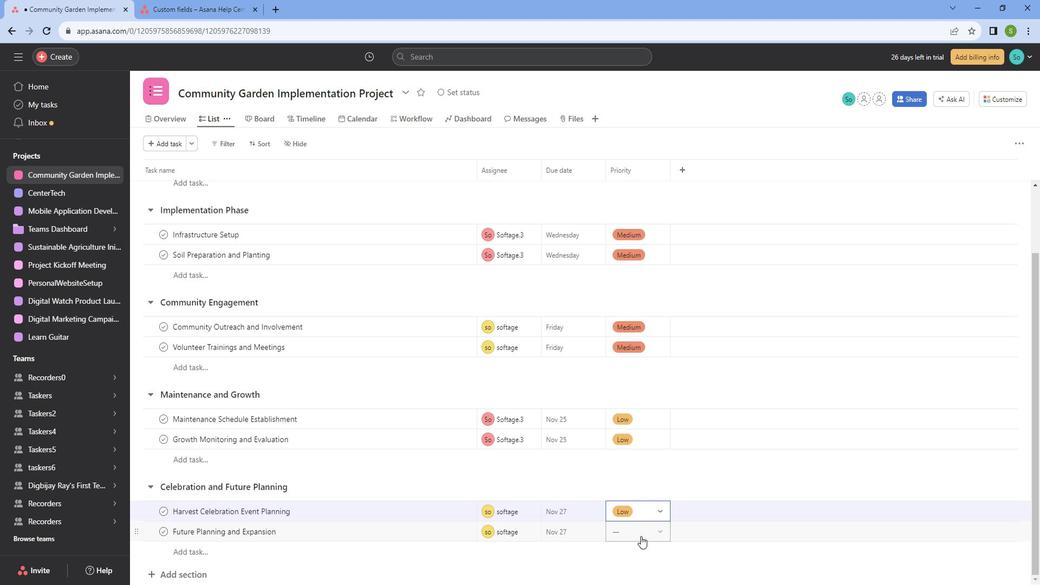 
Action: Mouse pressed left at (657, 533)
Screenshot: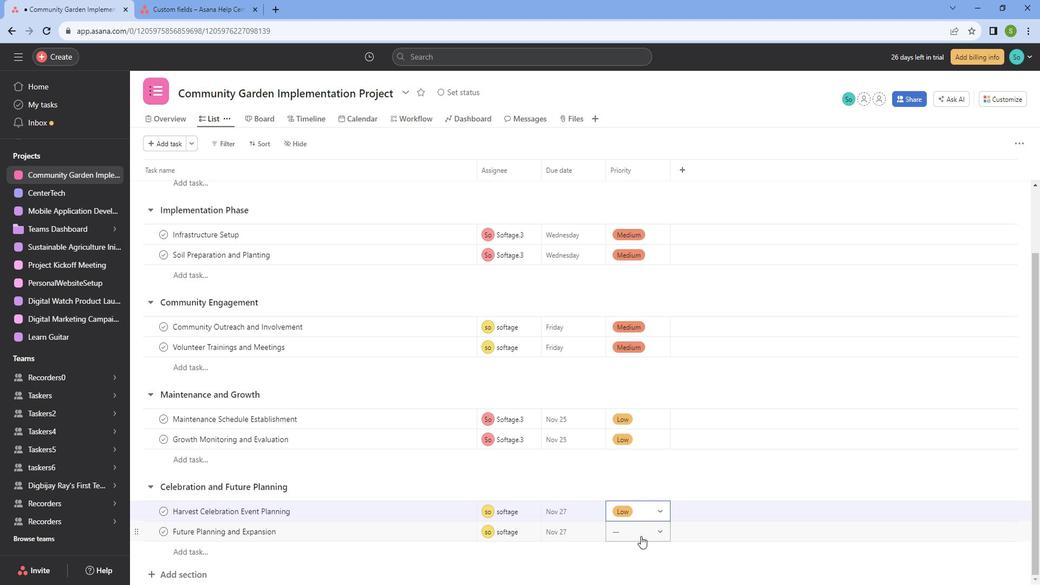 
Action: Mouse moved to (666, 470)
Screenshot: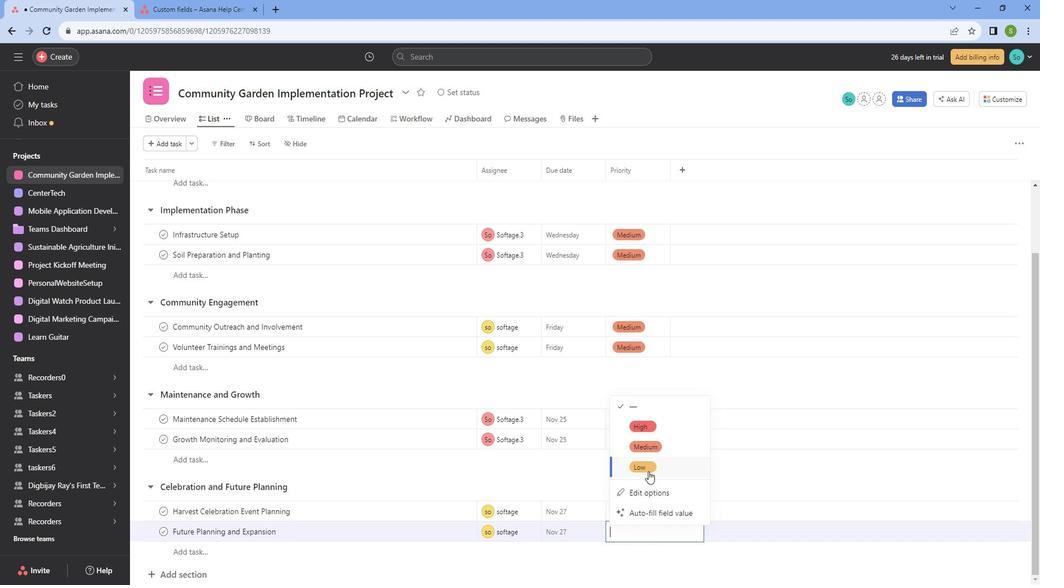 
Action: Mouse pressed left at (666, 470)
Screenshot: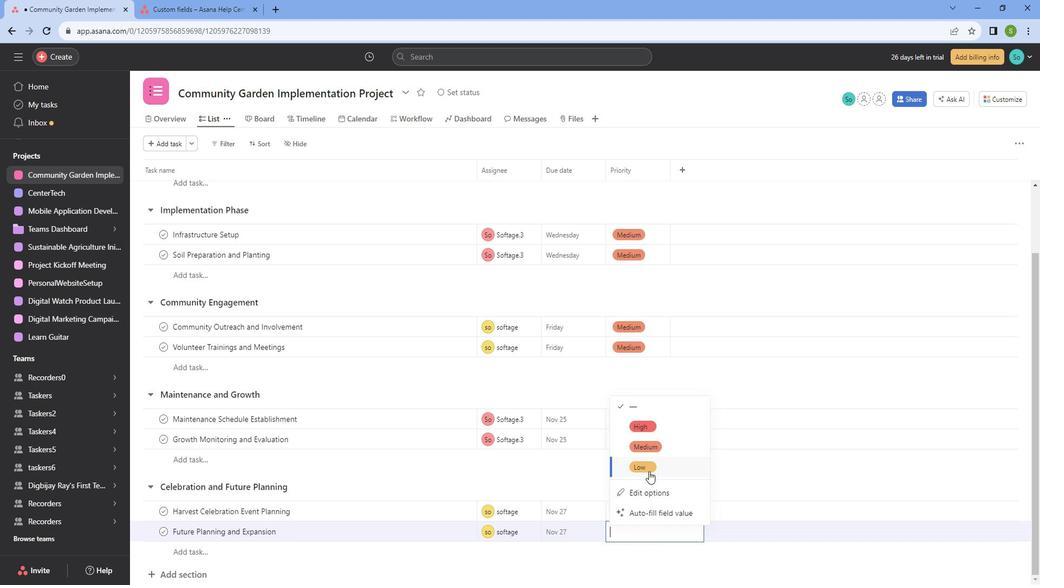 
Action: Mouse moved to (762, 479)
Screenshot: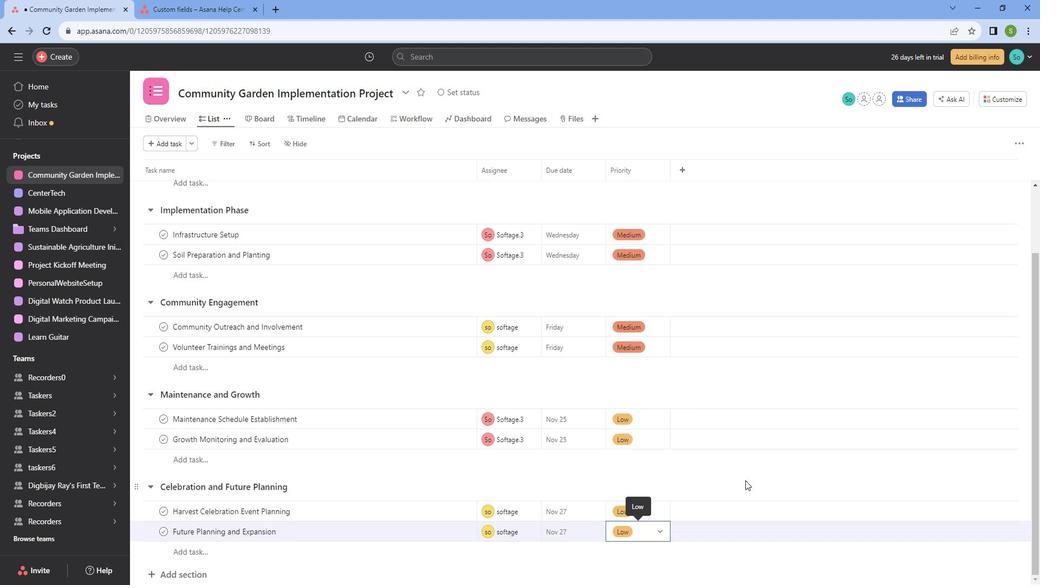 
Action: Mouse pressed left at (762, 479)
Screenshot: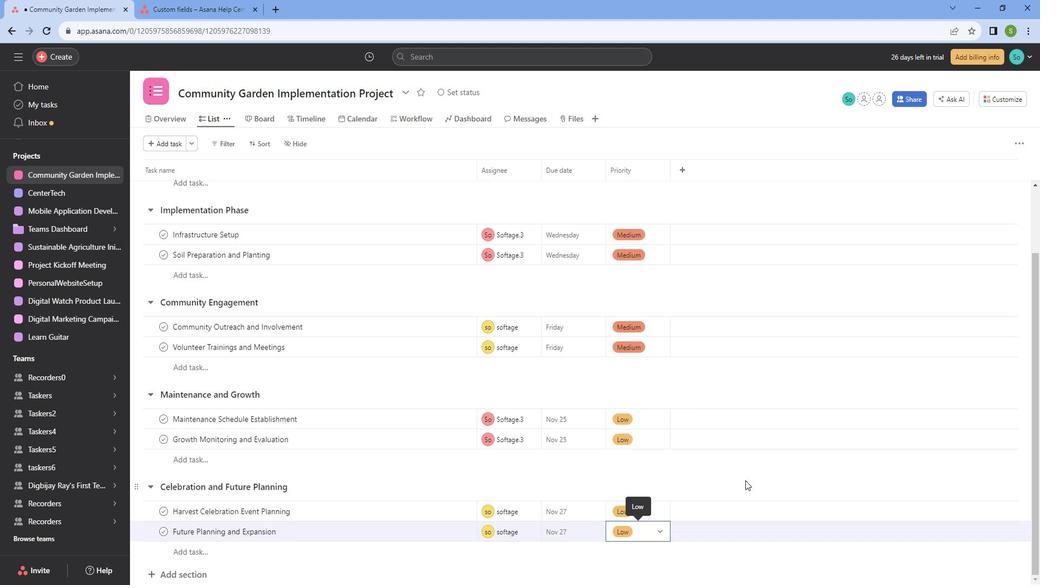 
Action: Mouse moved to (702, 480)
Screenshot: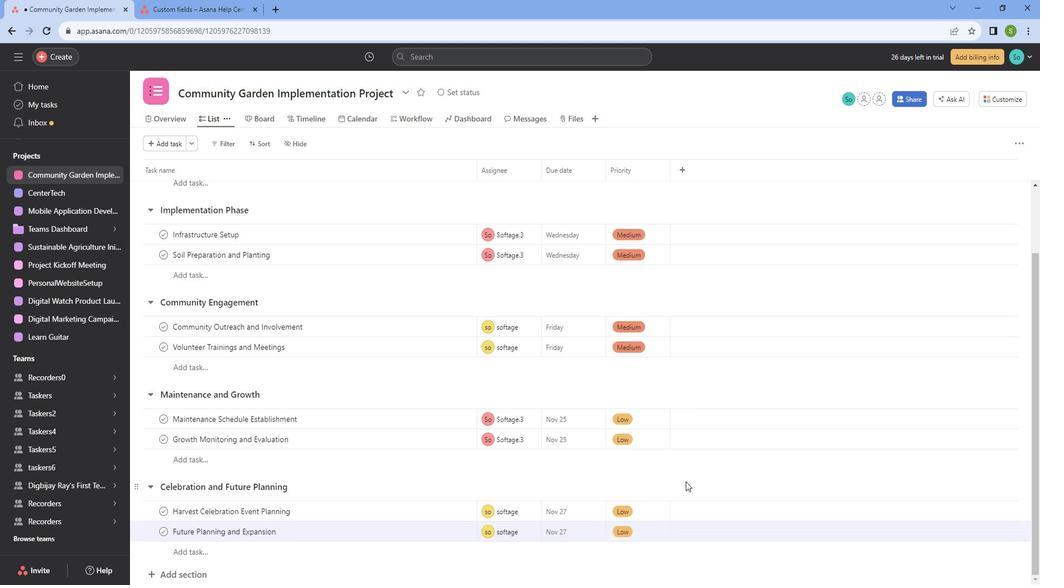 
Action: Mouse scrolled (702, 481) with delta (0, 0)
Screenshot: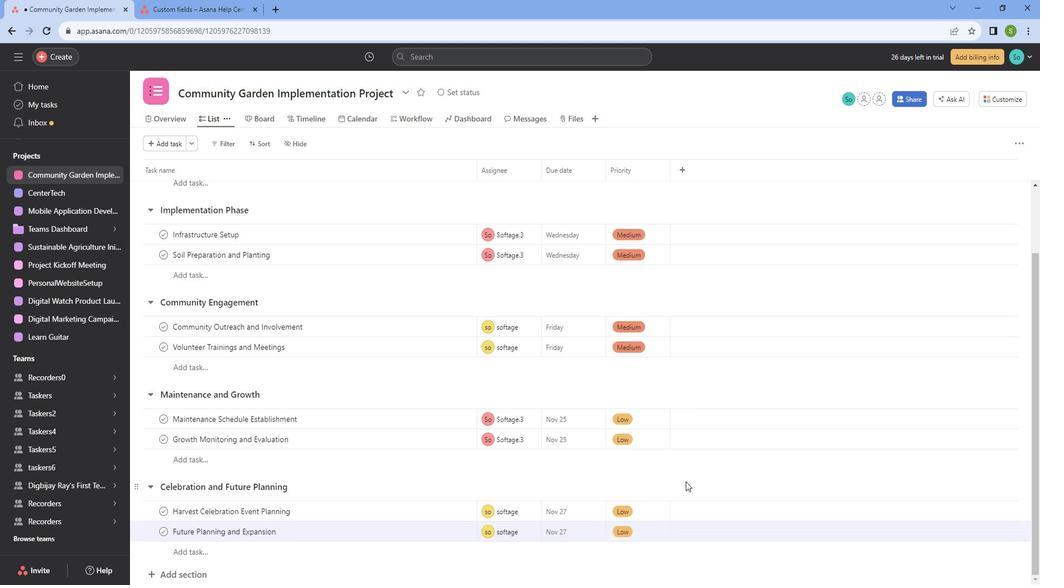 
Action: Mouse scrolled (702, 481) with delta (0, 0)
Screenshot: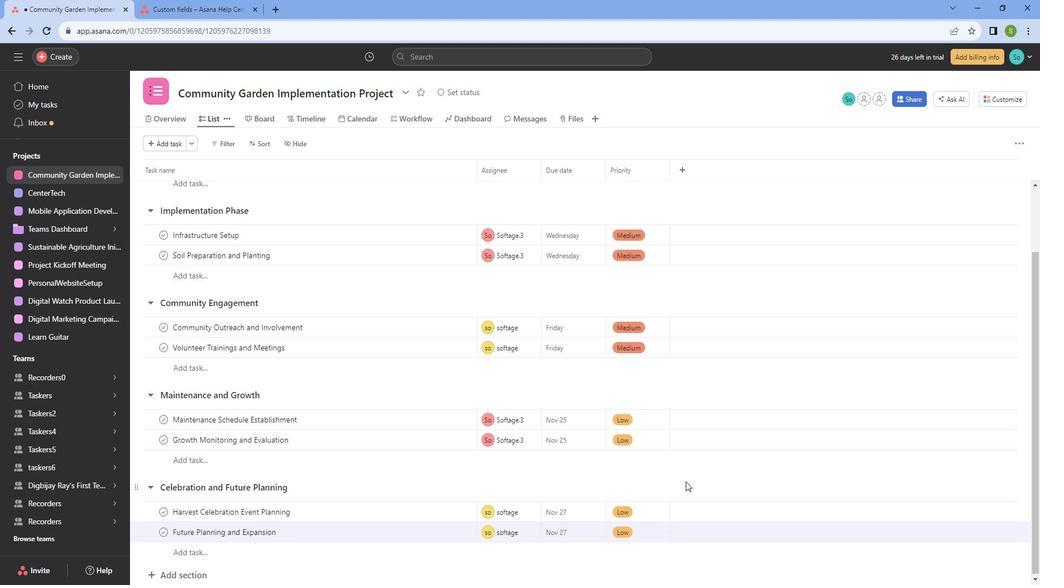 
Action: Mouse scrolled (702, 481) with delta (0, 0)
Screenshot: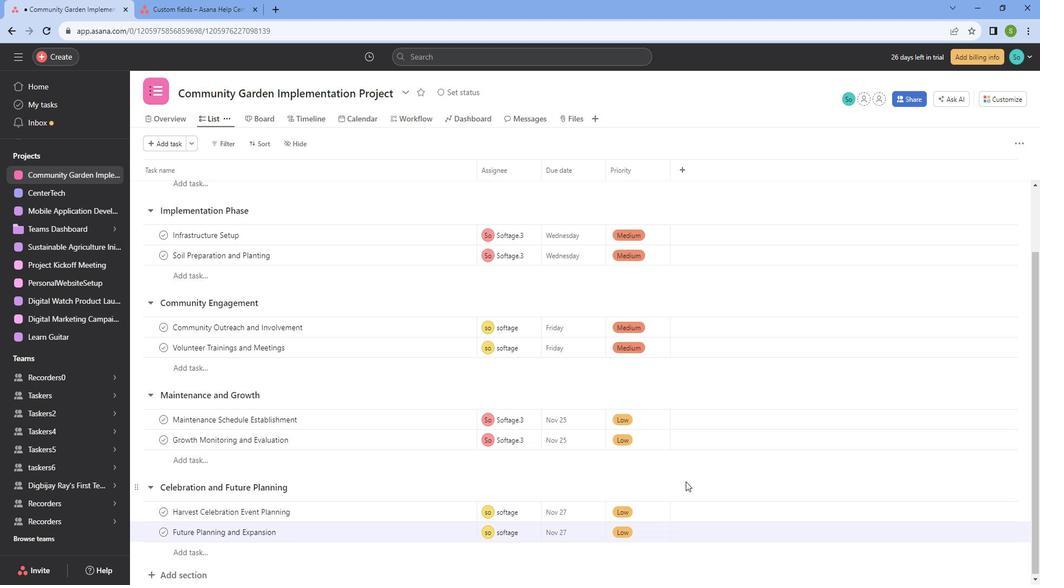 
Action: Mouse scrolled (702, 481) with delta (0, 0)
Screenshot: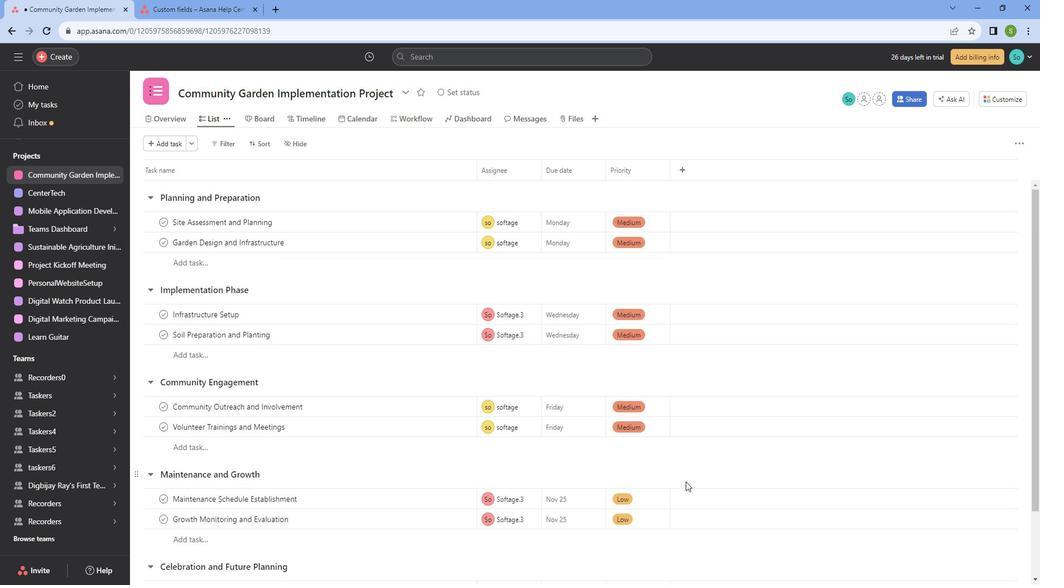 
Action: Mouse scrolled (702, 481) with delta (0, 0)
Screenshot: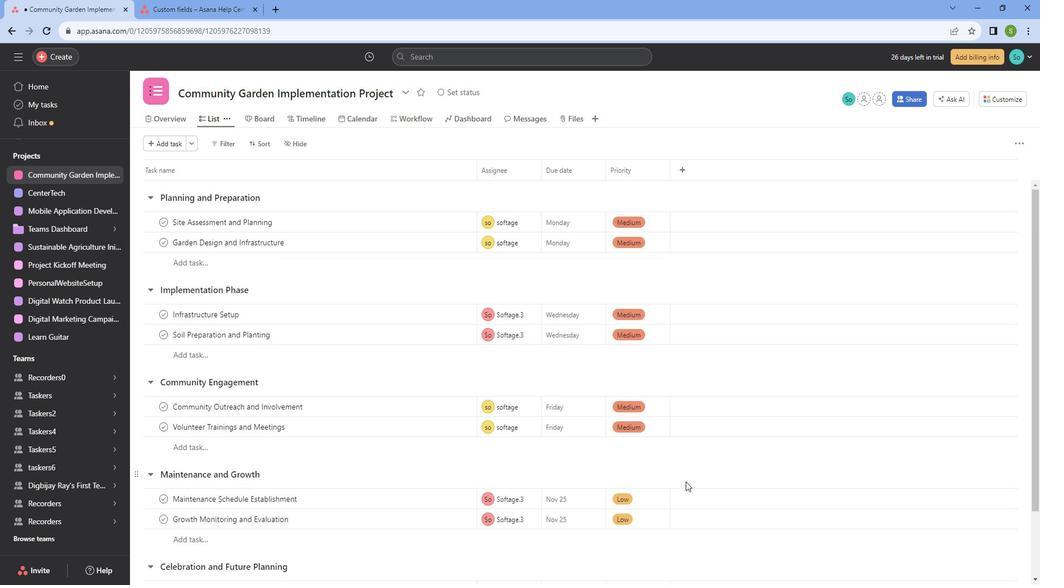 
Action: Mouse scrolled (702, 481) with delta (0, 0)
Screenshot: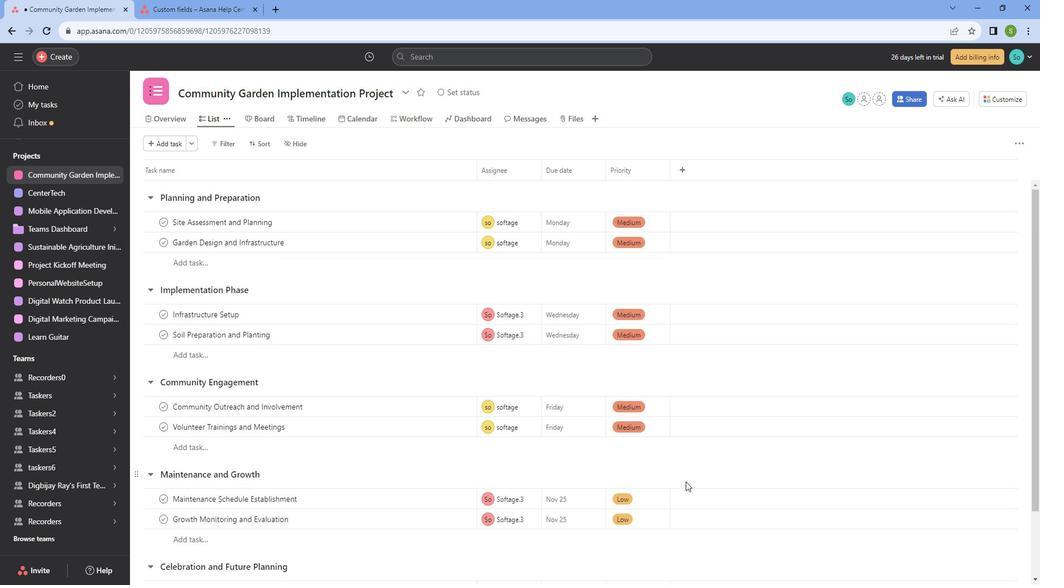 
Action: Mouse scrolled (702, 481) with delta (0, 0)
Screenshot: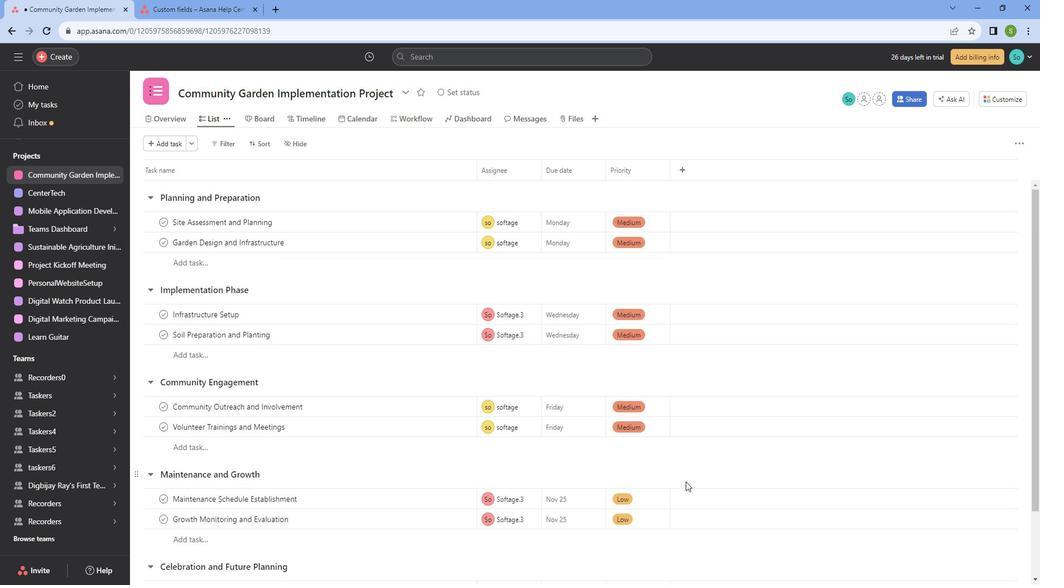 
Action: Mouse scrolled (702, 481) with delta (0, 0)
Screenshot: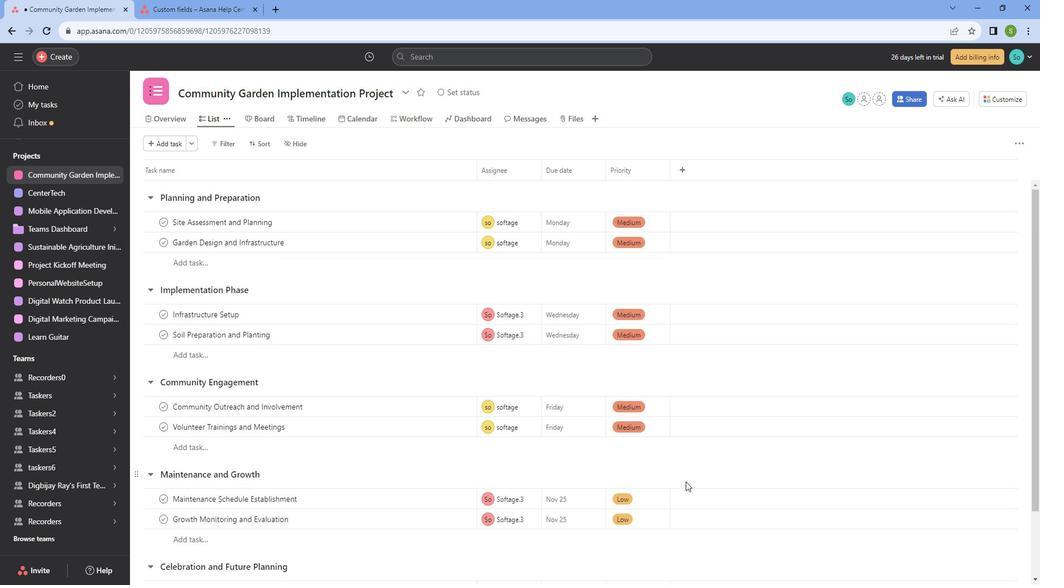 
Action: Mouse scrolled (702, 480) with delta (0, 0)
Screenshot: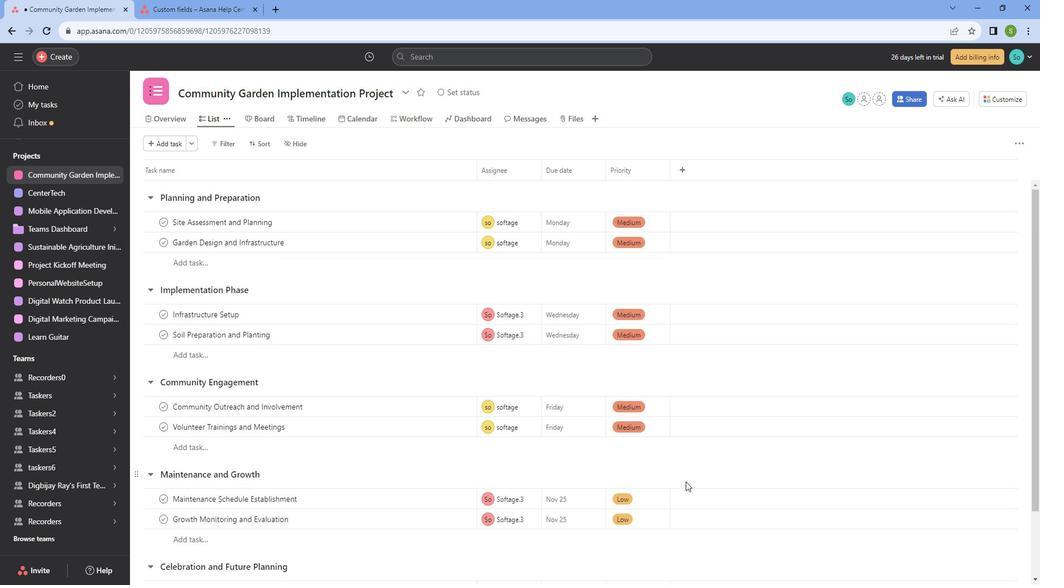 
Action: Mouse scrolled (702, 480) with delta (0, 0)
Screenshot: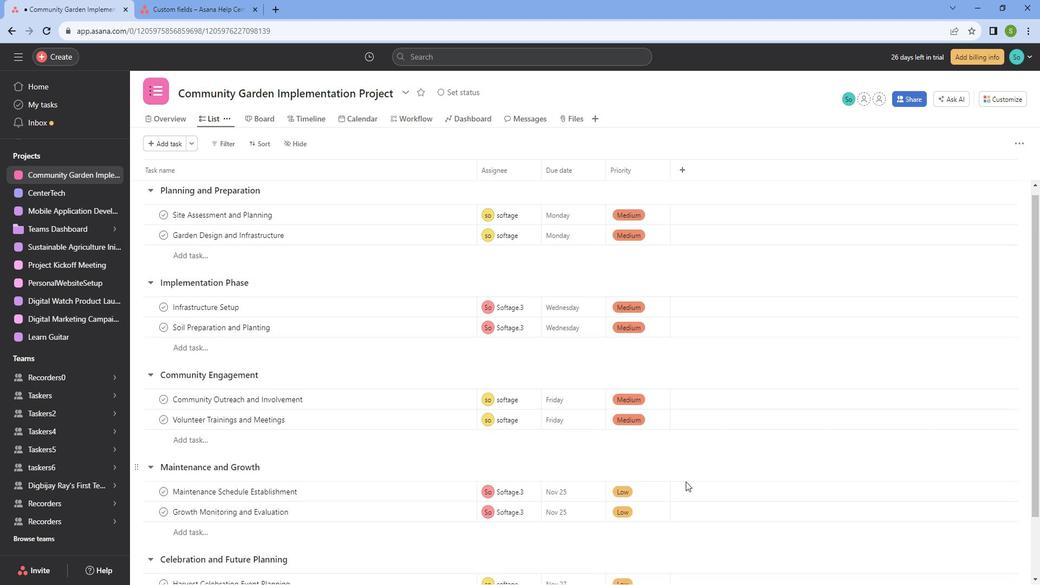 
Action: Mouse scrolled (702, 480) with delta (0, 0)
Screenshot: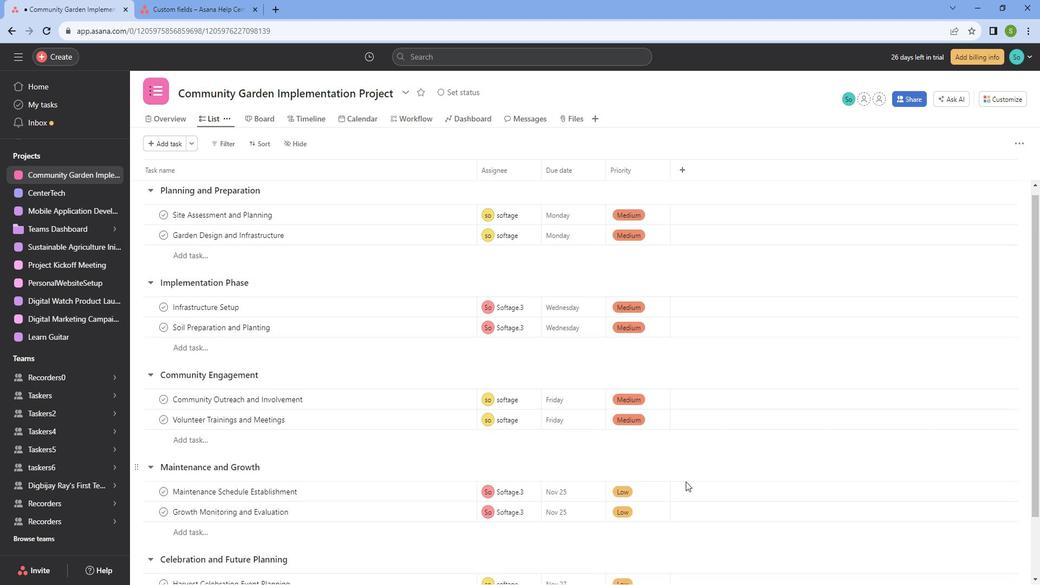 
Action: Mouse scrolled (702, 480) with delta (0, 0)
Screenshot: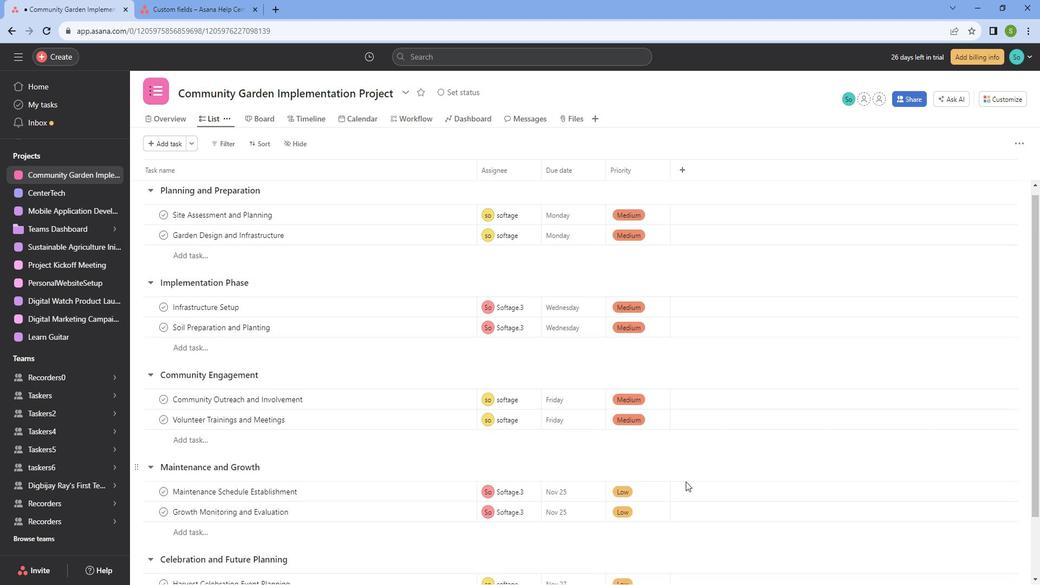 
Action: Mouse scrolled (702, 480) with delta (0, 0)
Screenshot: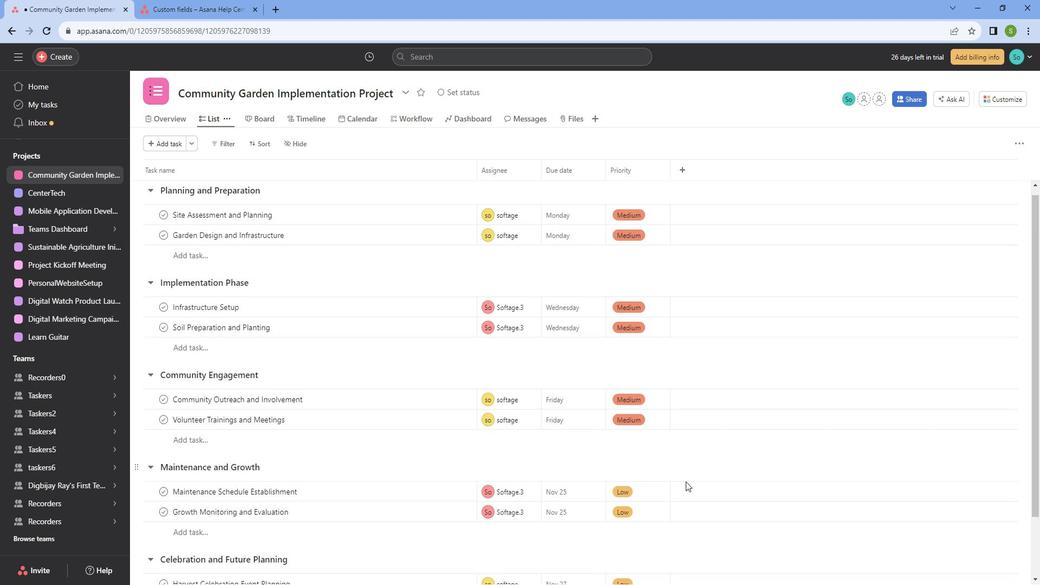 
Action: Mouse scrolled (702, 480) with delta (0, 0)
Screenshot: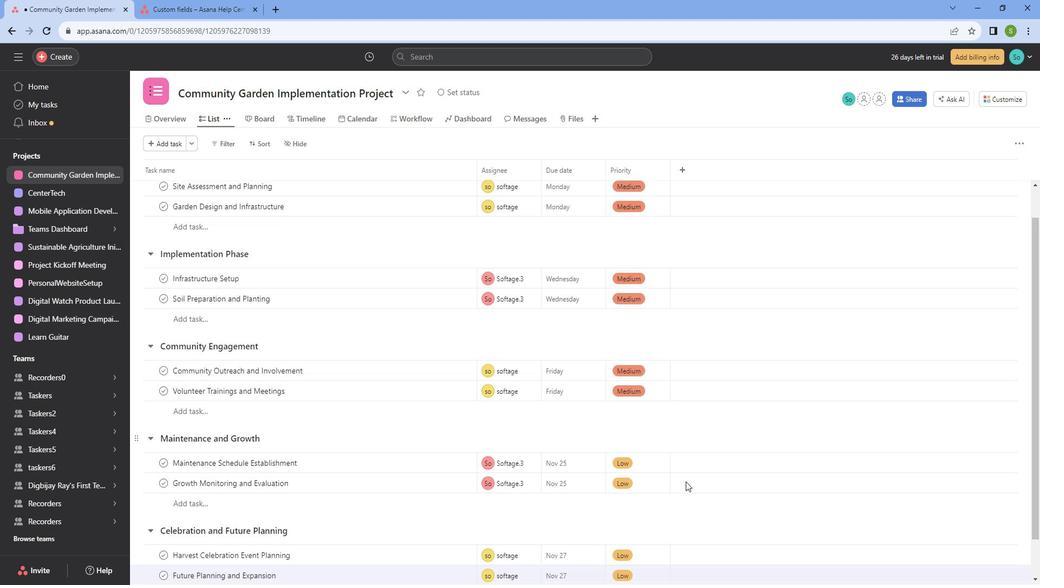 
Action: Mouse scrolled (702, 481) with delta (0, 0)
Screenshot: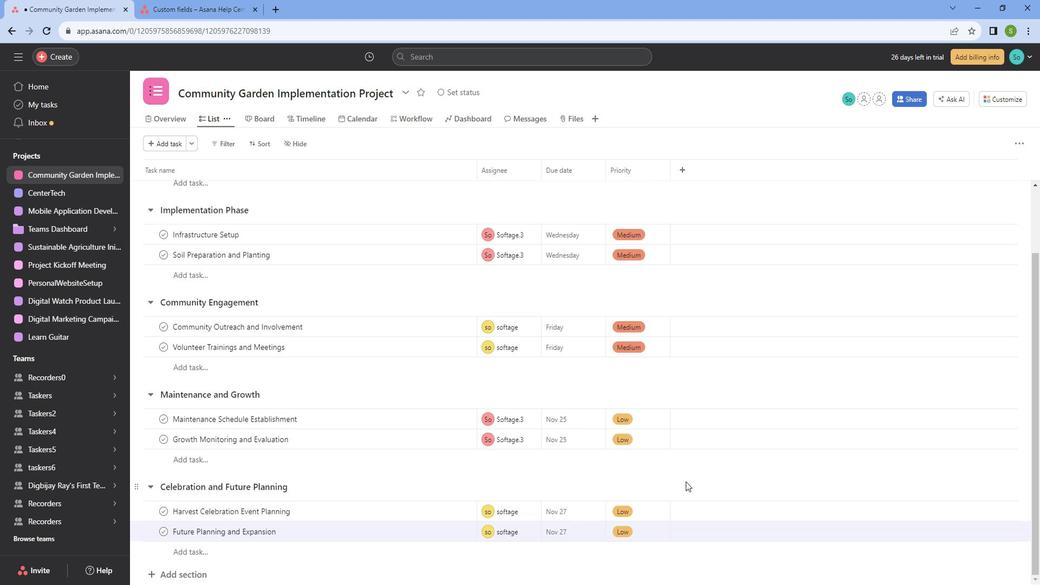
Action: Mouse scrolled (702, 481) with delta (0, 0)
Screenshot: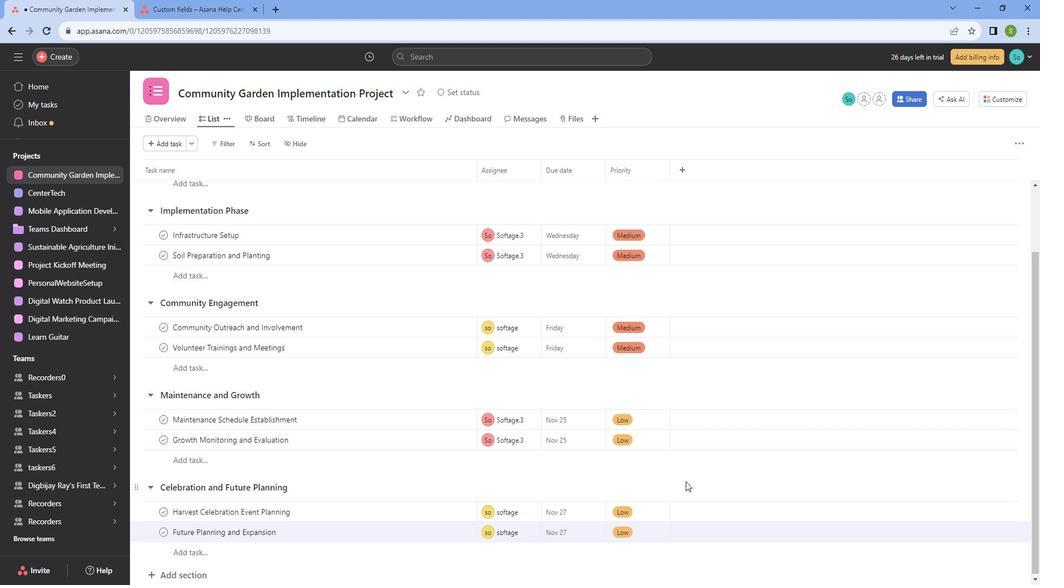 
Action: Mouse scrolled (702, 481) with delta (0, 0)
Screenshot: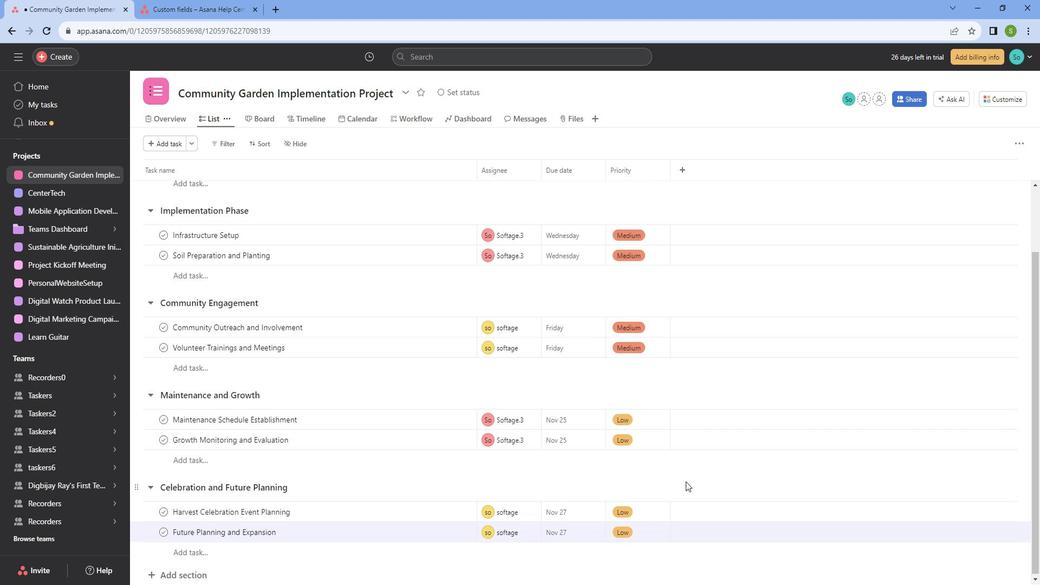 
Action: Mouse scrolled (702, 481) with delta (0, 0)
Screenshot: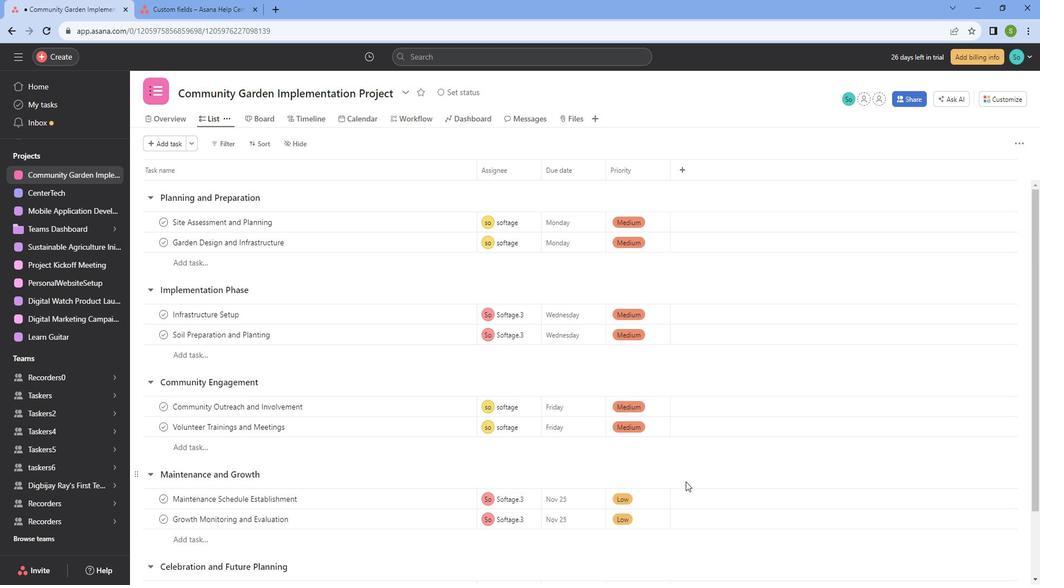 
Action: Mouse scrolled (702, 481) with delta (0, 0)
Screenshot: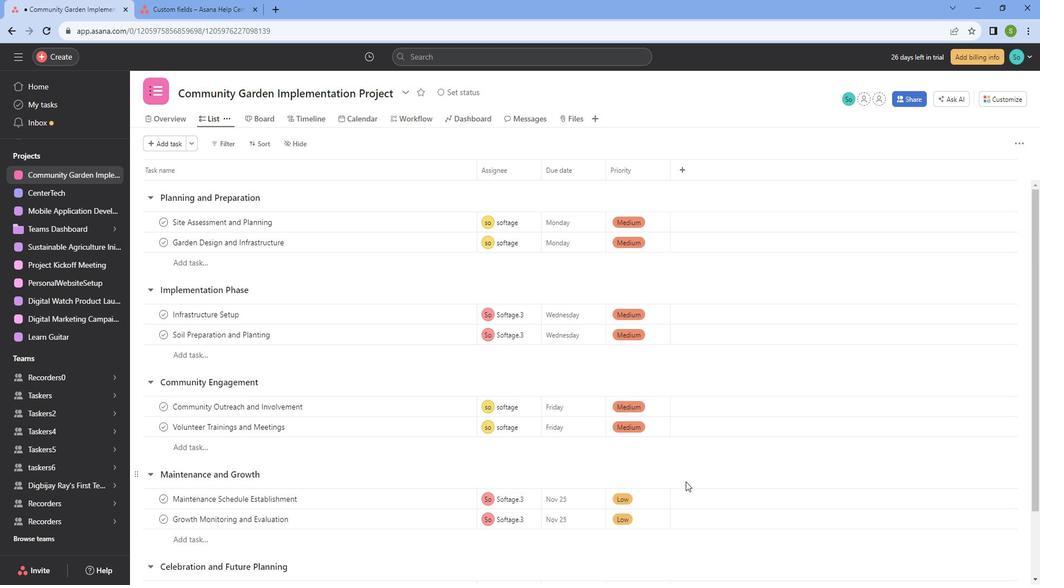 
Action: Mouse moved to (707, 479)
Screenshot: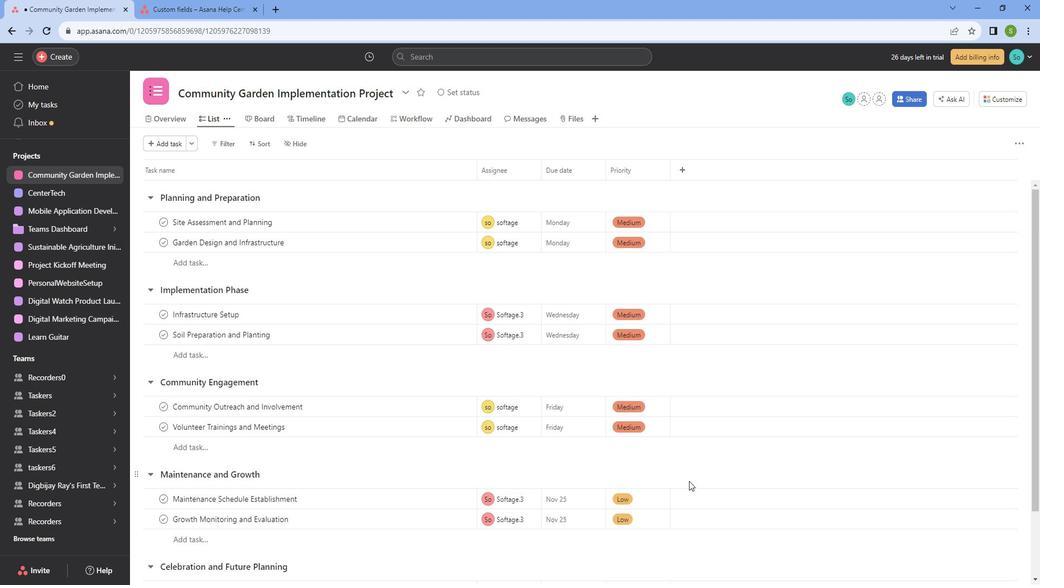 
